 Task: Look for space in Três Coroas, Brazil from 9th June, 2023 to 17th June, 2023 for 2 adults in price range Rs.7000 to Rs.12000. Place can be private room with 1  bedroom having 2 beds and 1 bathroom. Property type can be flat. Amenities needed are: wifi, washing machine, . Booking option can be shelf check-in. Required host language is Spanish.
Action: Mouse moved to (390, 93)
Screenshot: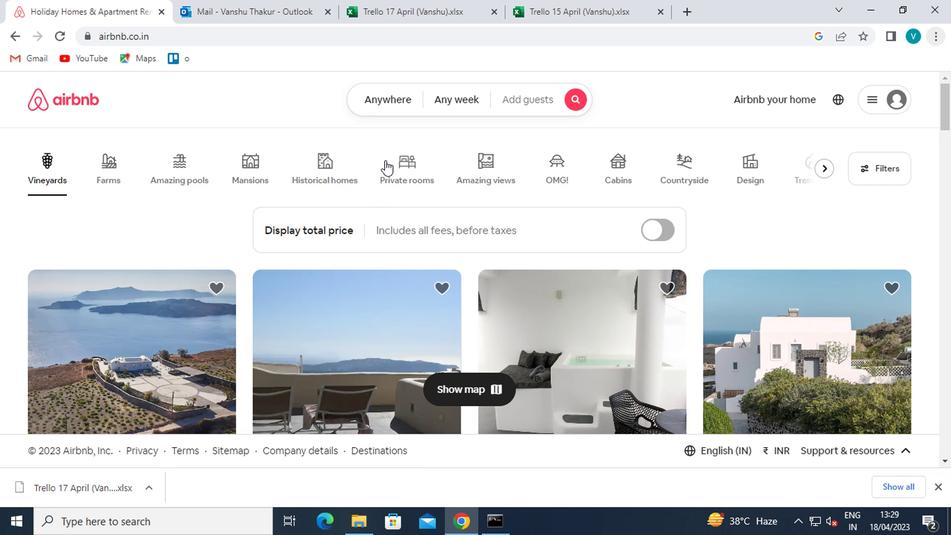 
Action: Mouse pressed left at (390, 93)
Screenshot: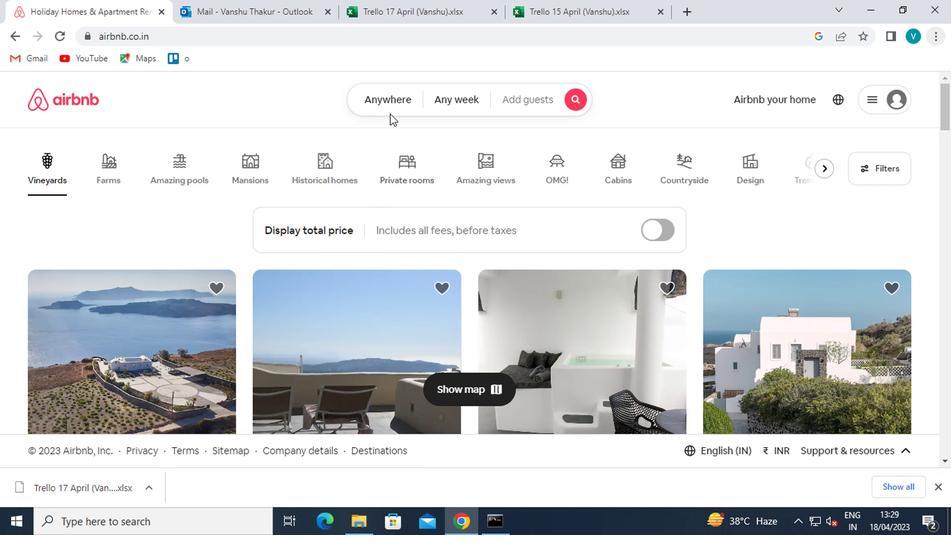 
Action: Mouse moved to (330, 165)
Screenshot: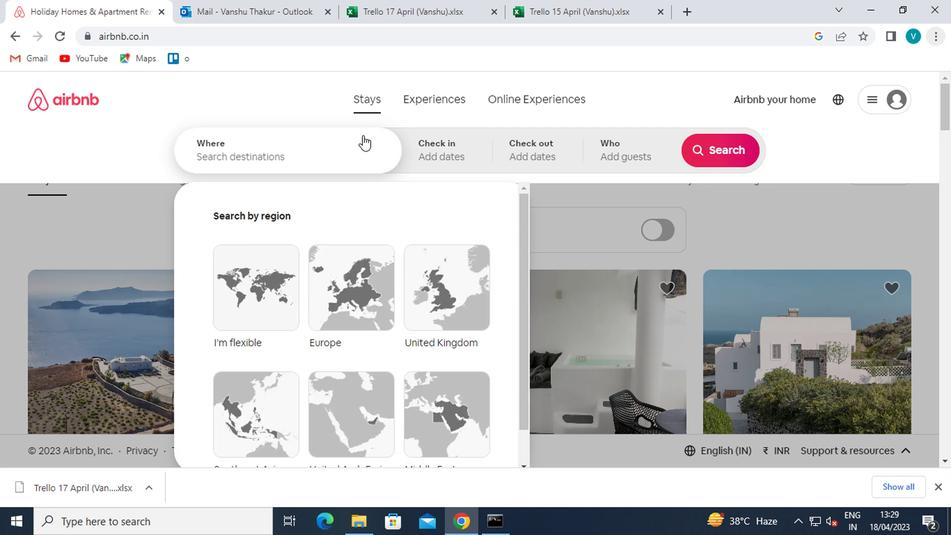 
Action: Mouse pressed left at (330, 165)
Screenshot: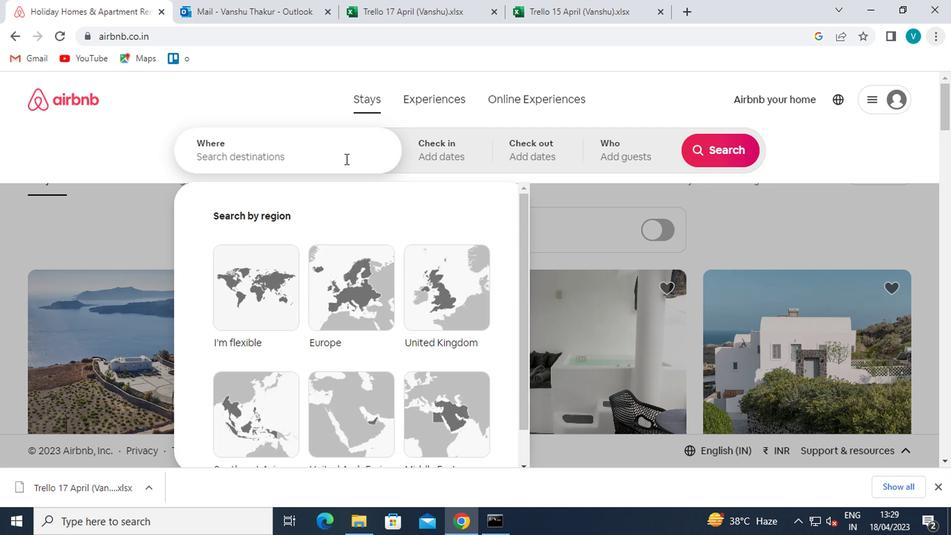 
Action: Mouse moved to (315, 152)
Screenshot: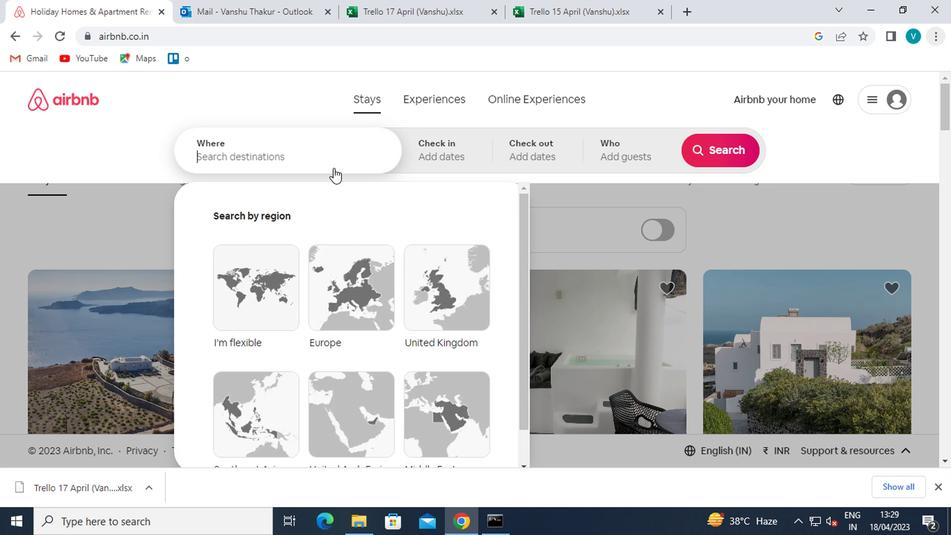 
Action: Mouse pressed left at (315, 152)
Screenshot: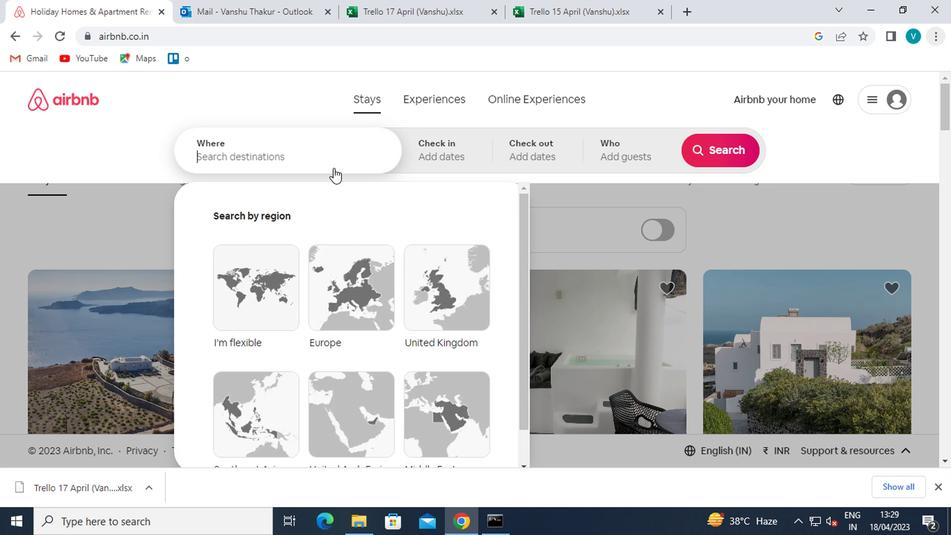 
Action: Key pressed <Key.shift>TRES<Key.space><Key.shift>COROAS
Screenshot: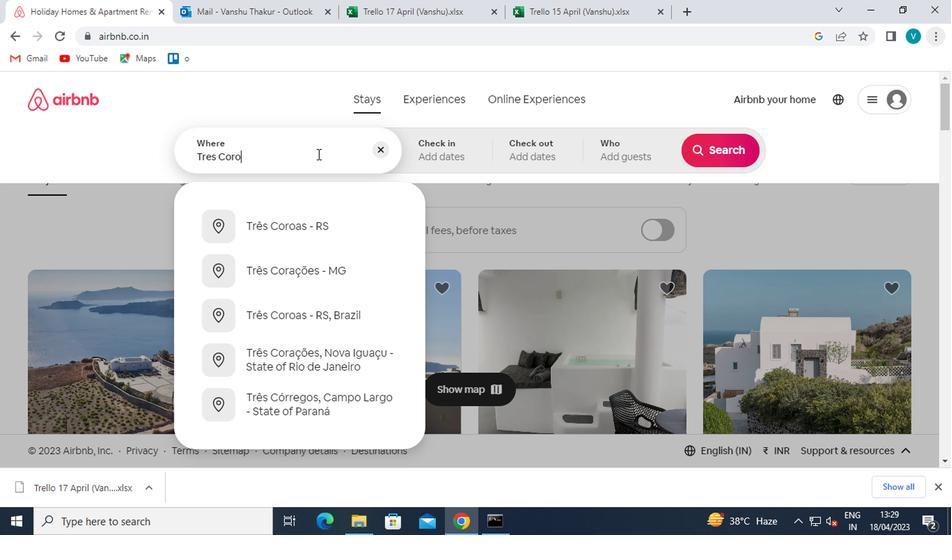 
Action: Mouse moved to (308, 263)
Screenshot: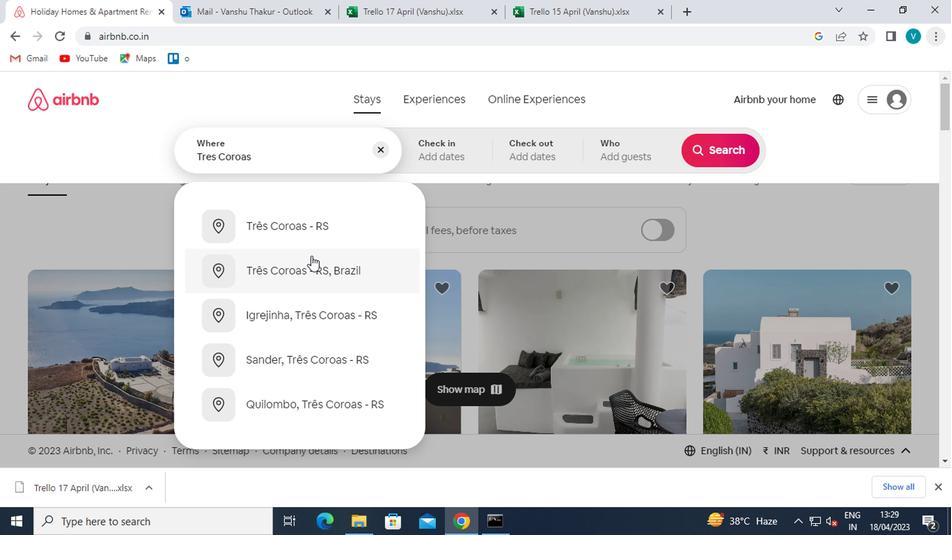 
Action: Mouse pressed left at (308, 263)
Screenshot: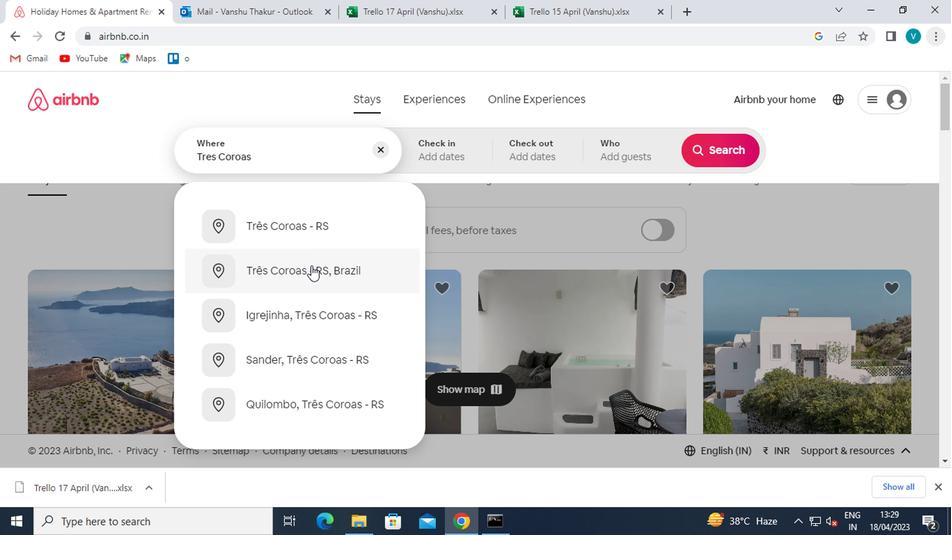
Action: Mouse moved to (711, 268)
Screenshot: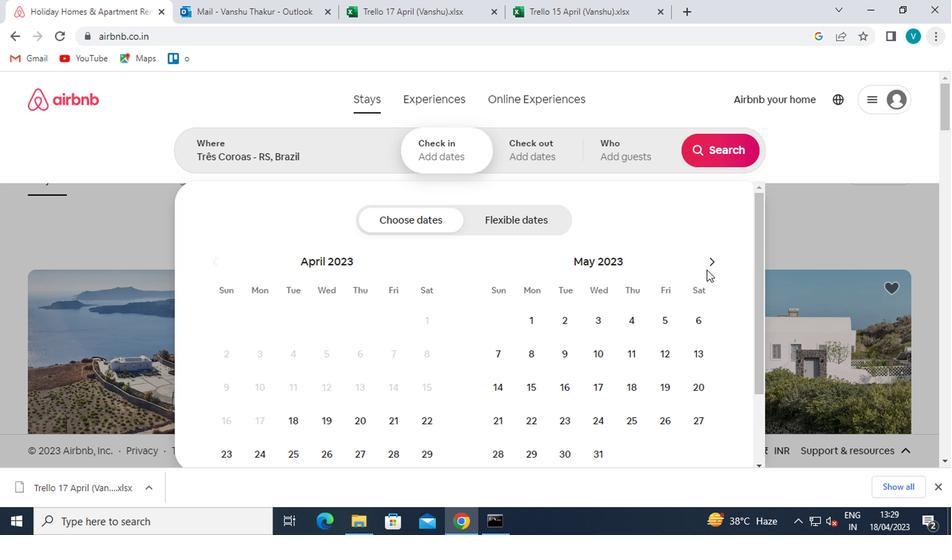 
Action: Mouse pressed left at (711, 268)
Screenshot: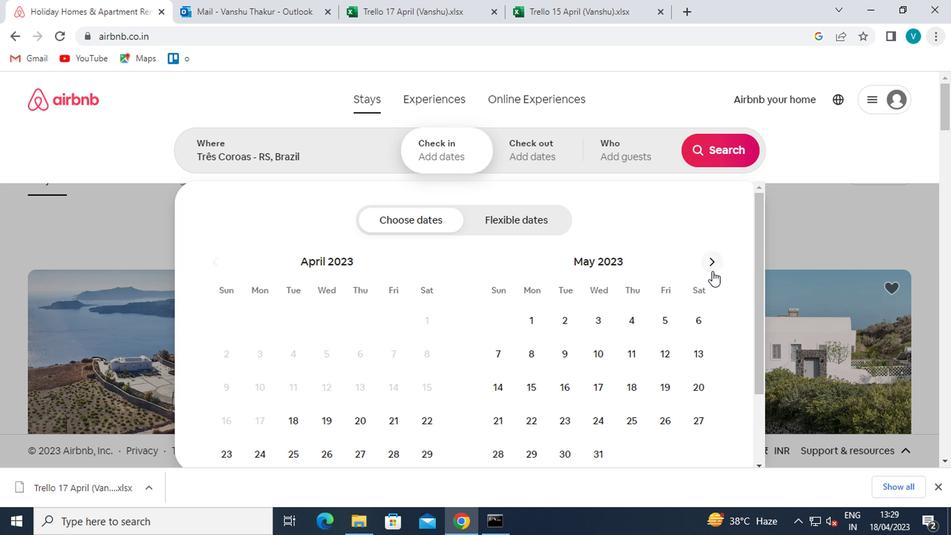 
Action: Mouse moved to (663, 348)
Screenshot: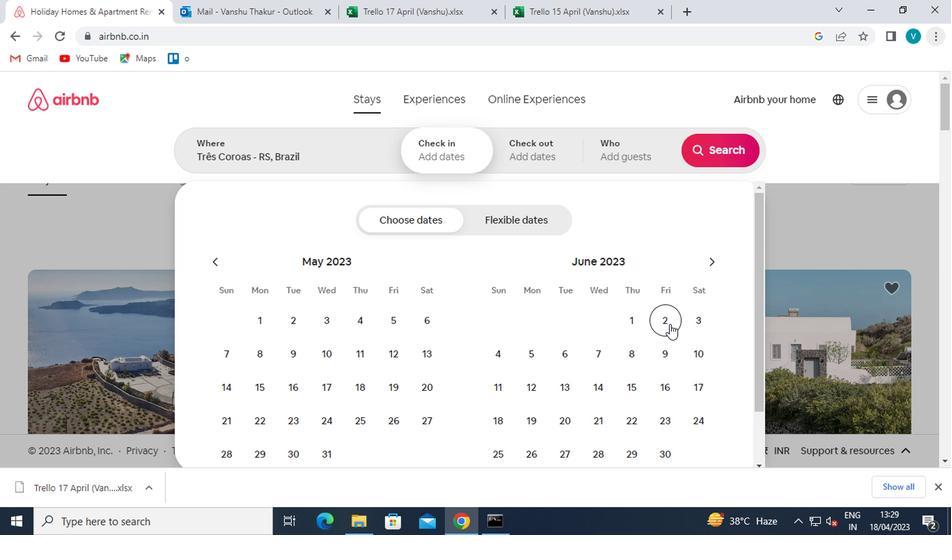 
Action: Mouse pressed left at (663, 348)
Screenshot: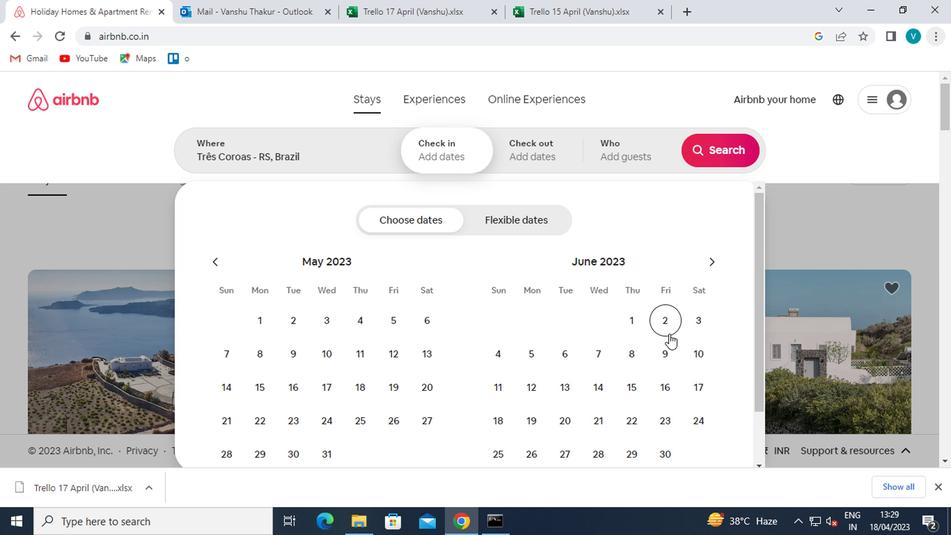 
Action: Mouse moved to (688, 384)
Screenshot: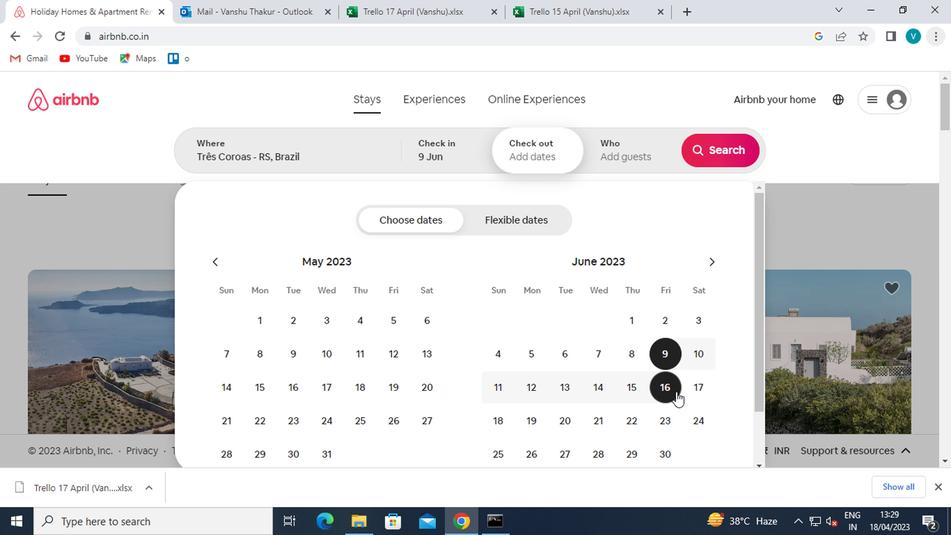 
Action: Mouse pressed left at (688, 384)
Screenshot: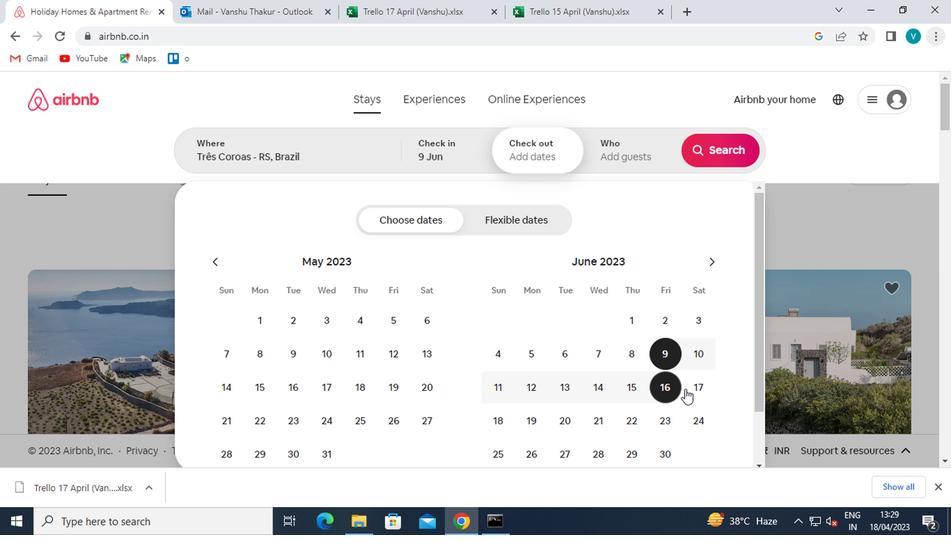 
Action: Mouse moved to (644, 150)
Screenshot: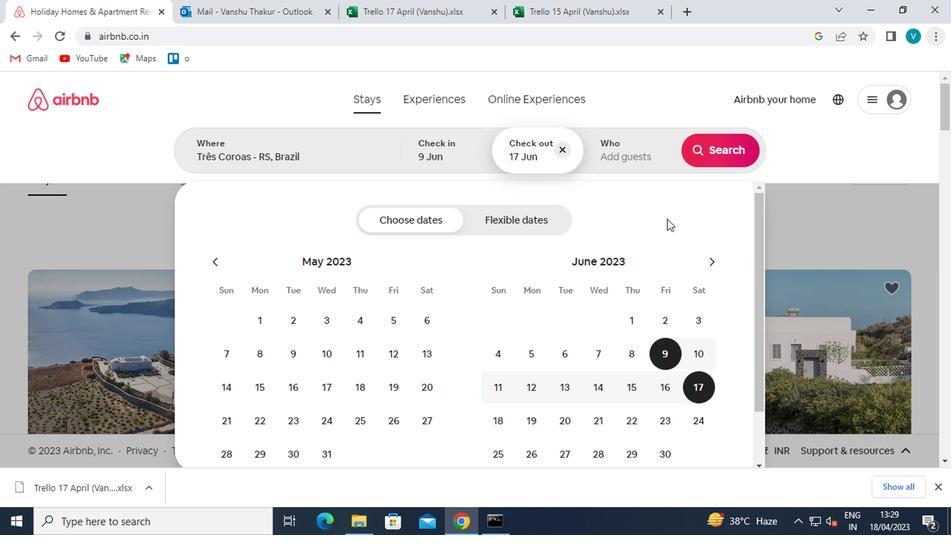 
Action: Mouse pressed left at (644, 150)
Screenshot: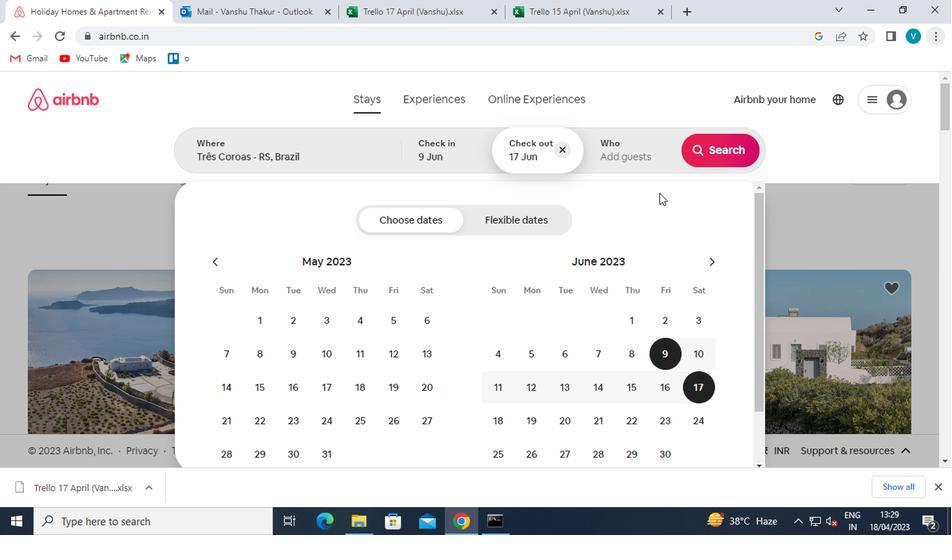
Action: Mouse moved to (721, 221)
Screenshot: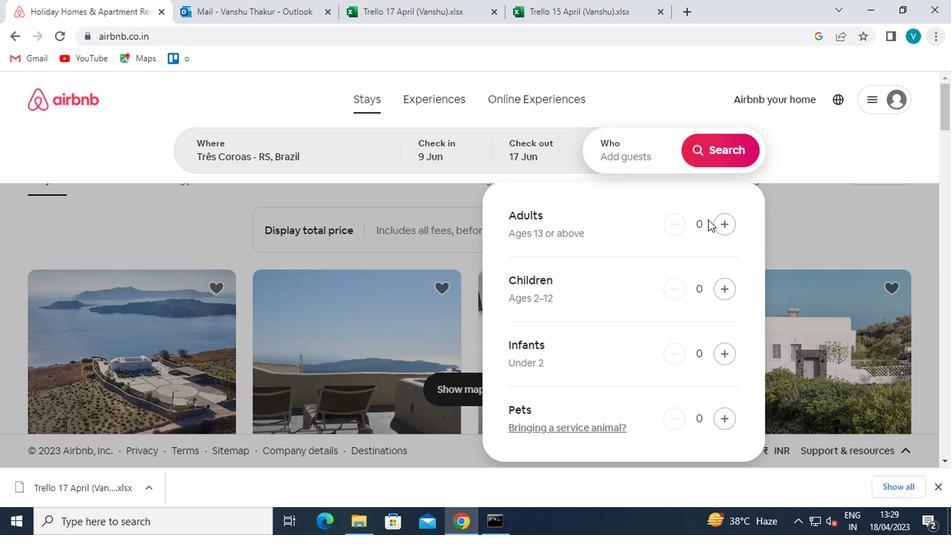
Action: Mouse pressed left at (721, 221)
Screenshot: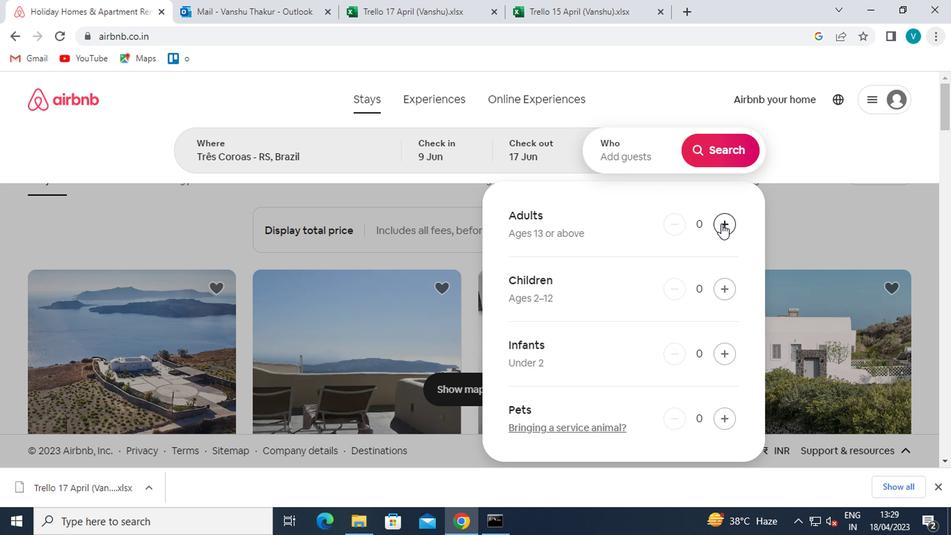 
Action: Mouse pressed left at (721, 221)
Screenshot: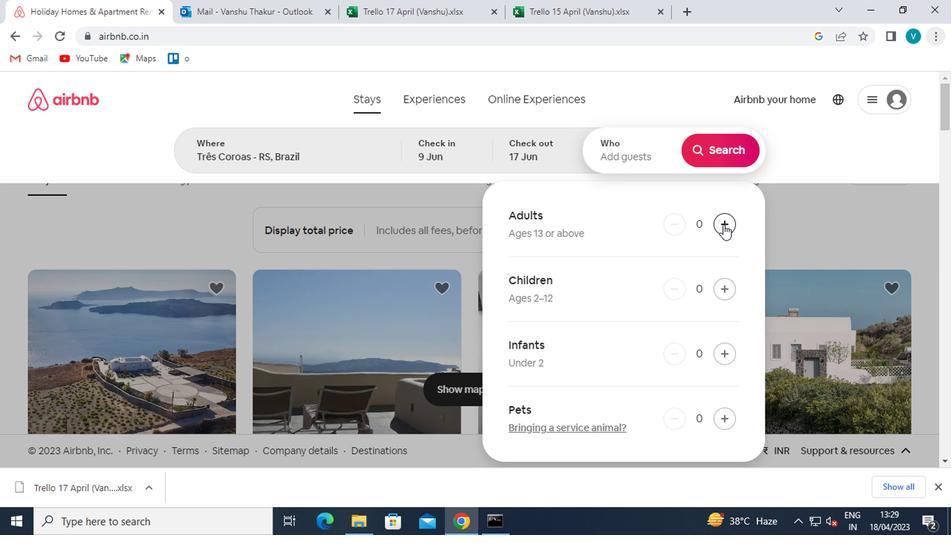 
Action: Mouse moved to (719, 164)
Screenshot: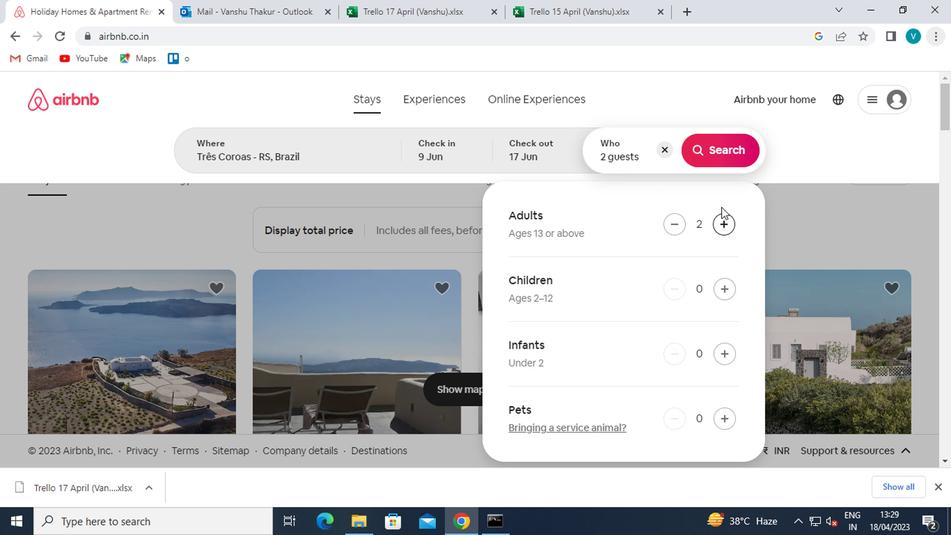 
Action: Mouse pressed left at (719, 164)
Screenshot: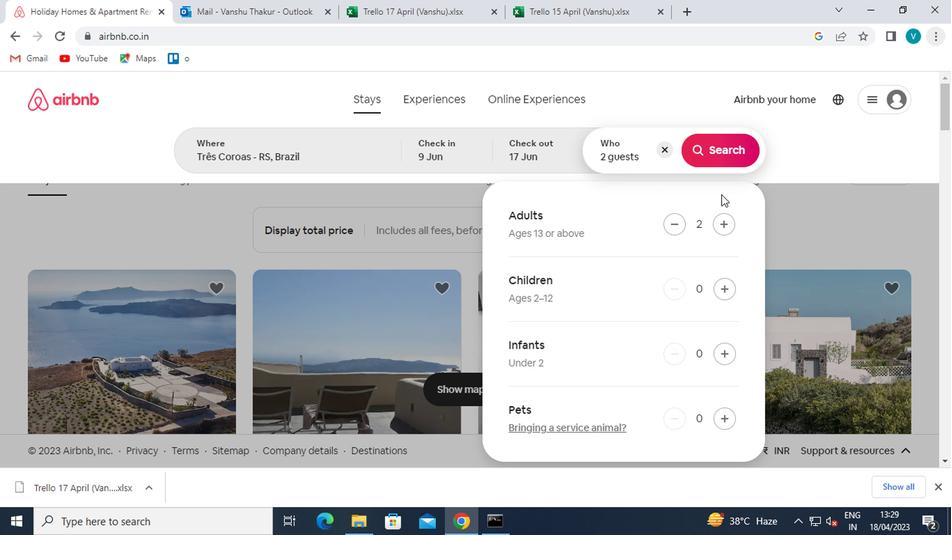 
Action: Mouse moved to (870, 147)
Screenshot: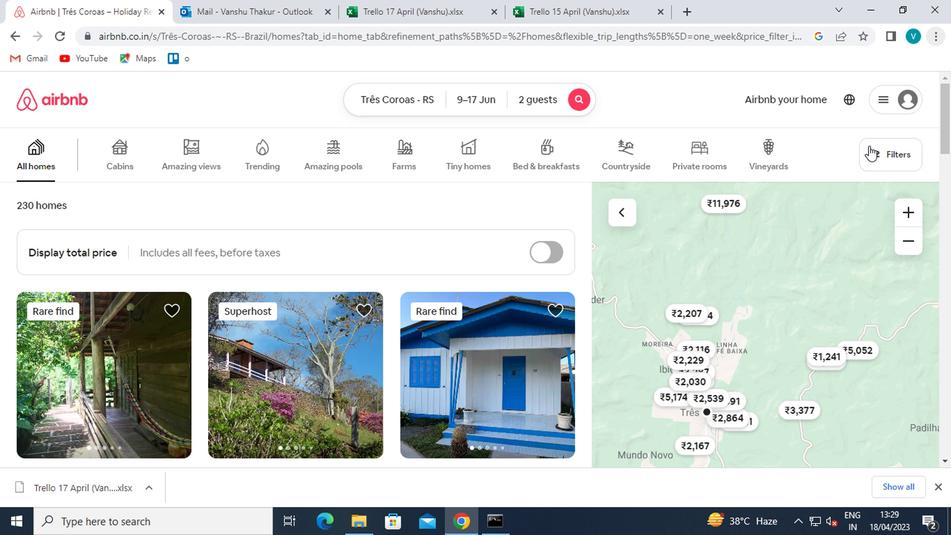 
Action: Mouse pressed left at (870, 147)
Screenshot: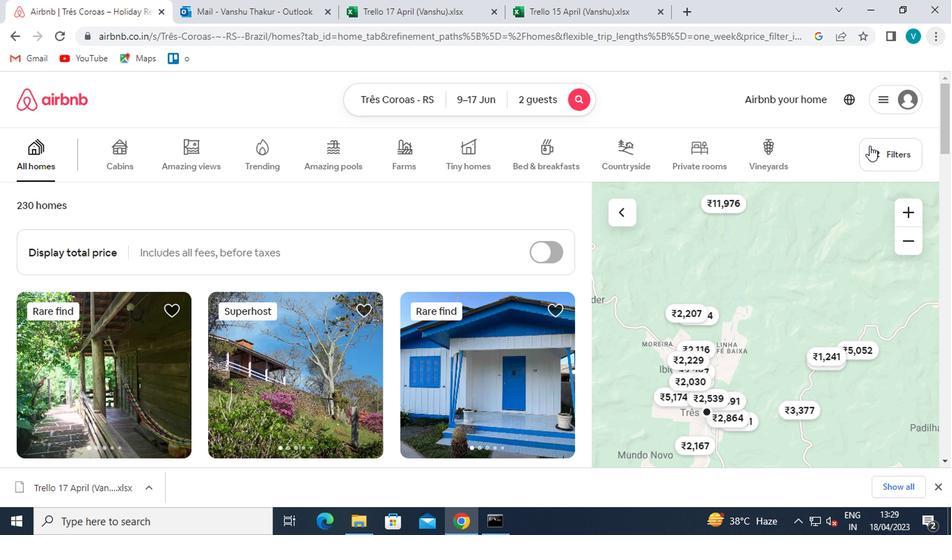 
Action: Mouse moved to (367, 323)
Screenshot: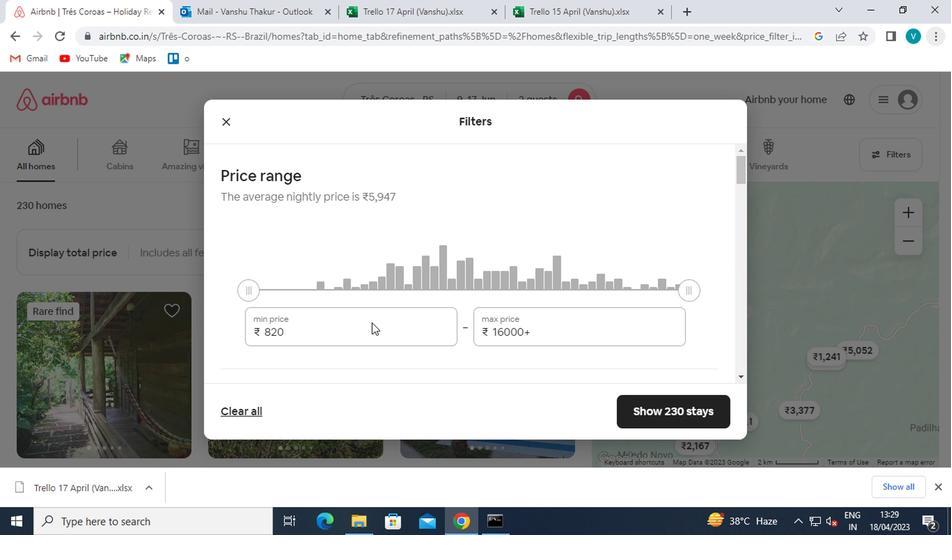 
Action: Mouse pressed left at (367, 323)
Screenshot: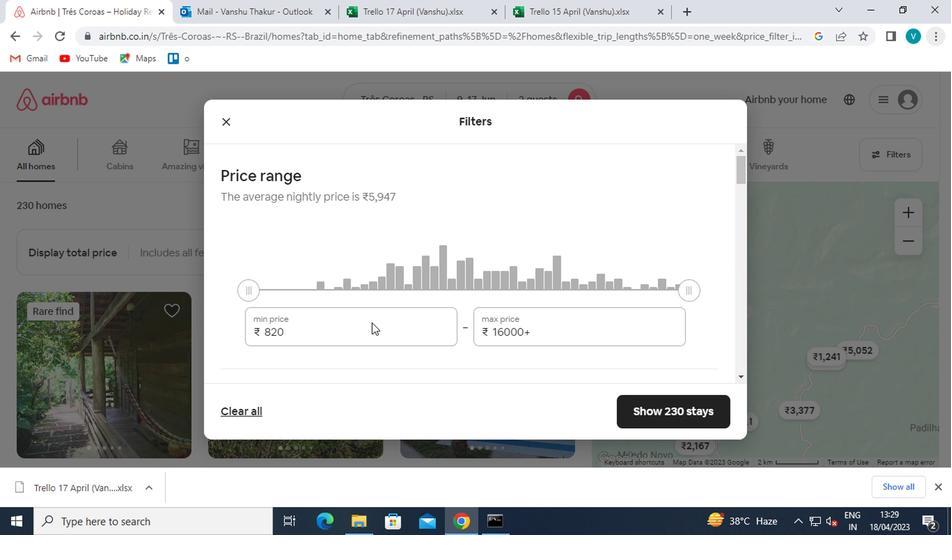 
Action: Key pressed <Key.backspace><Key.backspace><Key.backspace>7000
Screenshot: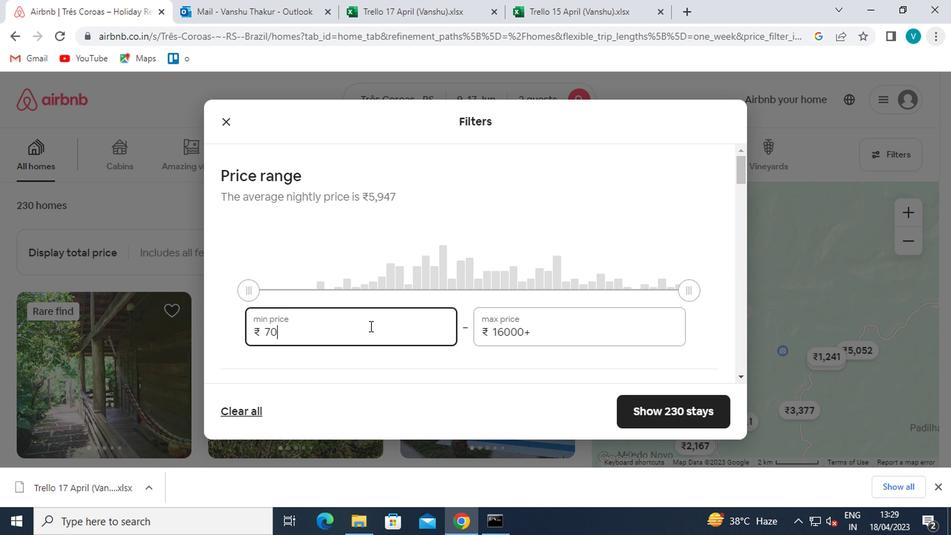 
Action: Mouse moved to (577, 334)
Screenshot: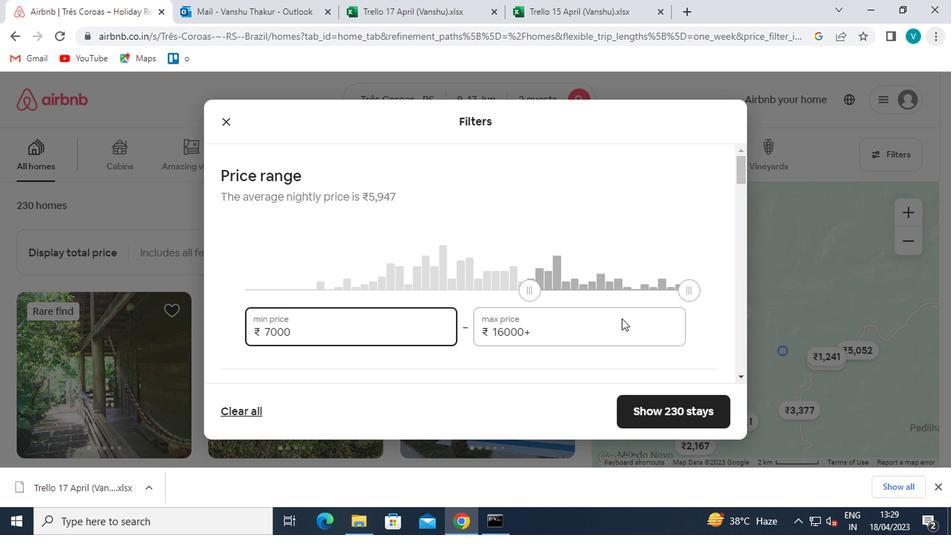 
Action: Mouse pressed left at (577, 334)
Screenshot: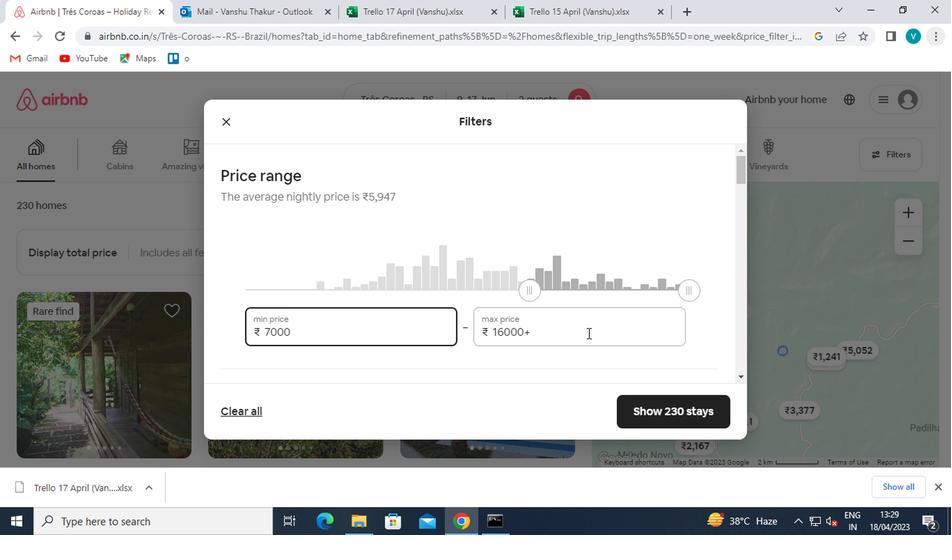
Action: Mouse moved to (577, 334)
Screenshot: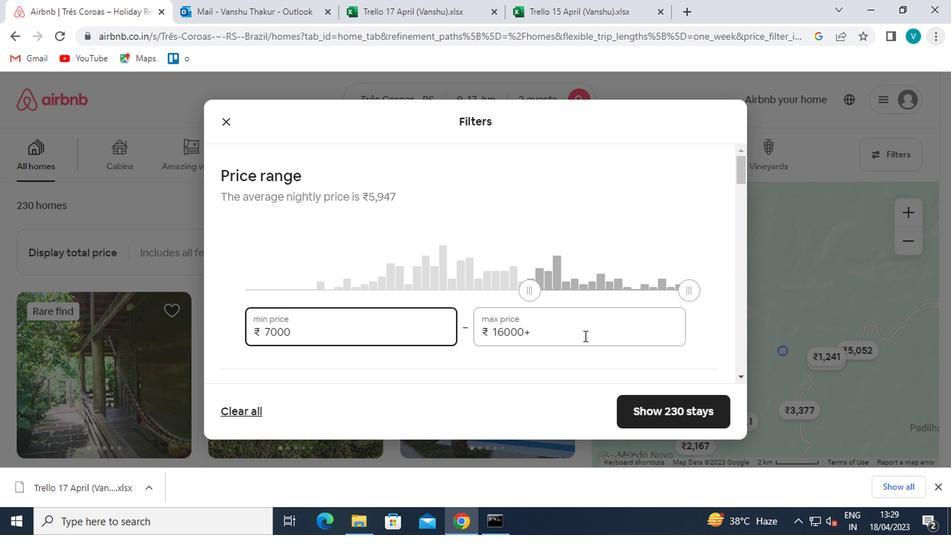 
Action: Key pressed <Key.backspace><Key.backspace><Key.backspace><Key.backspace><Key.backspace><Key.backspace>12000
Screenshot: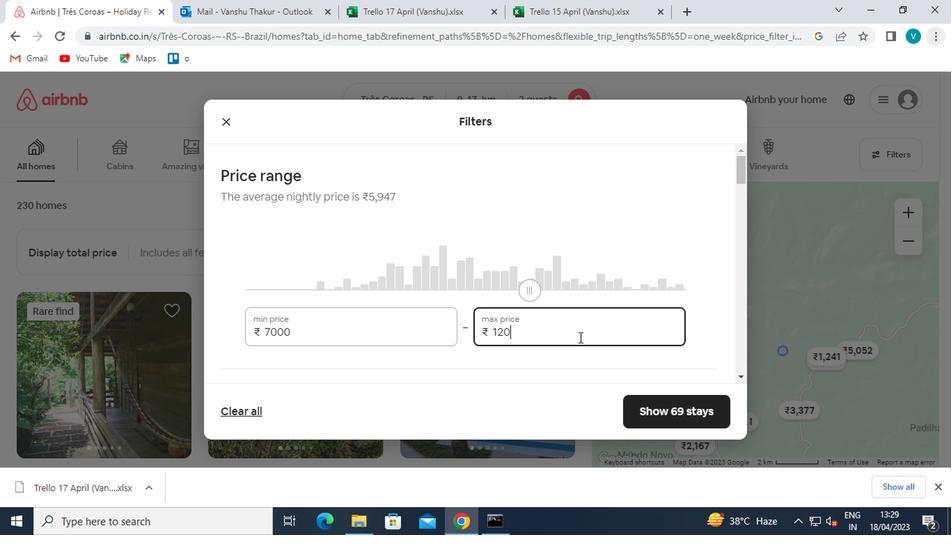 
Action: Mouse moved to (576, 334)
Screenshot: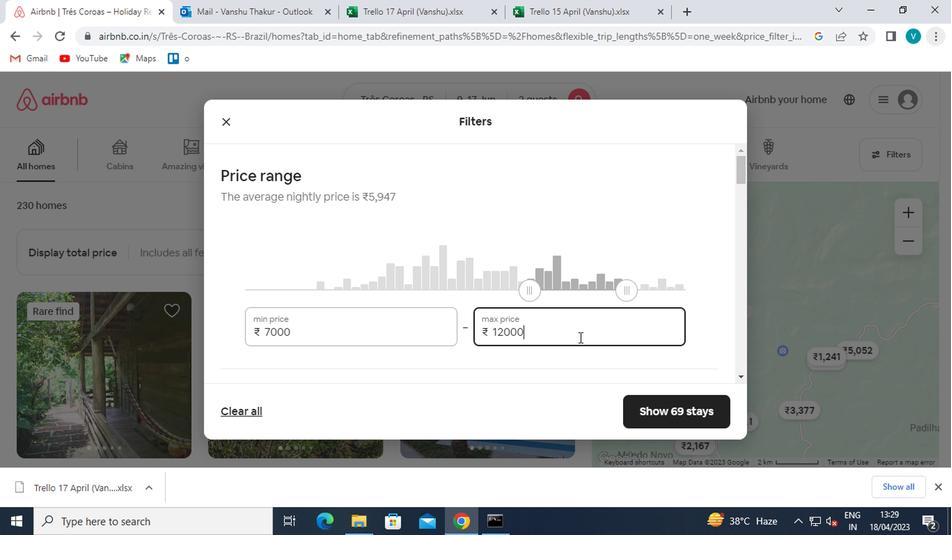 
Action: Mouse scrolled (576, 333) with delta (0, 0)
Screenshot: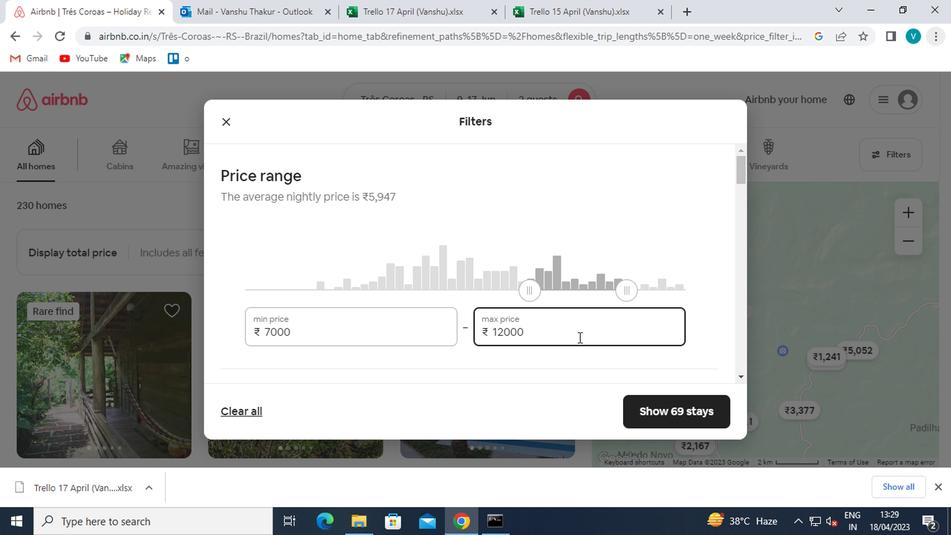 
Action: Mouse scrolled (576, 333) with delta (0, 0)
Screenshot: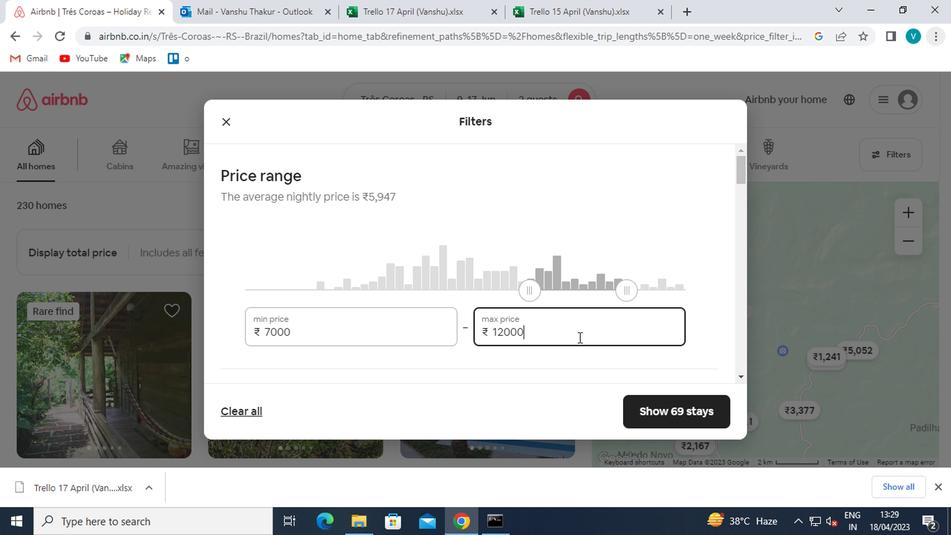 
Action: Mouse moved to (479, 296)
Screenshot: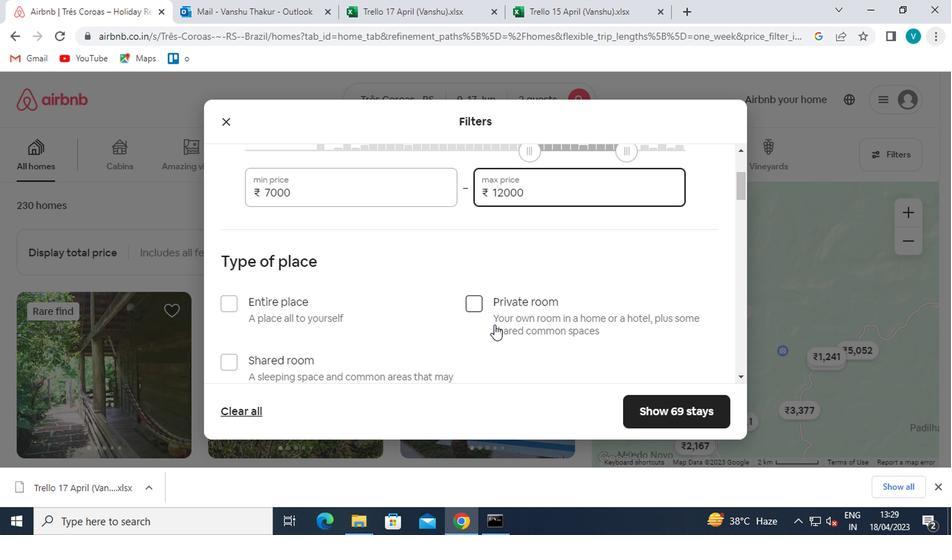 
Action: Mouse pressed left at (479, 296)
Screenshot: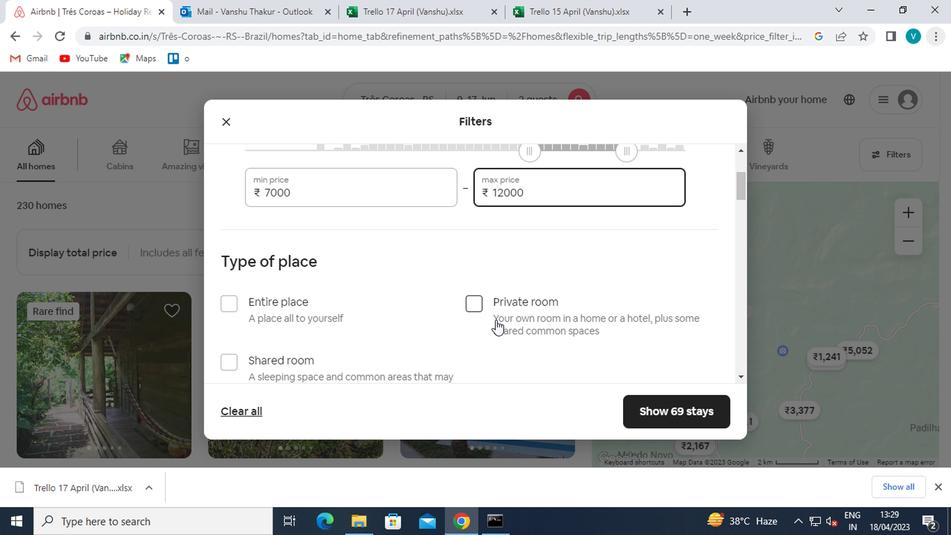 
Action: Mouse moved to (480, 296)
Screenshot: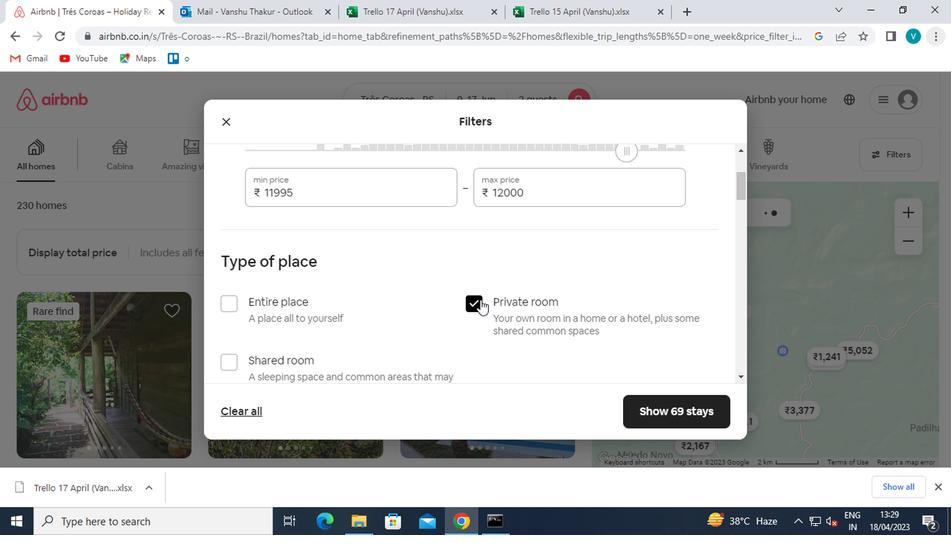 
Action: Mouse scrolled (480, 295) with delta (0, 0)
Screenshot: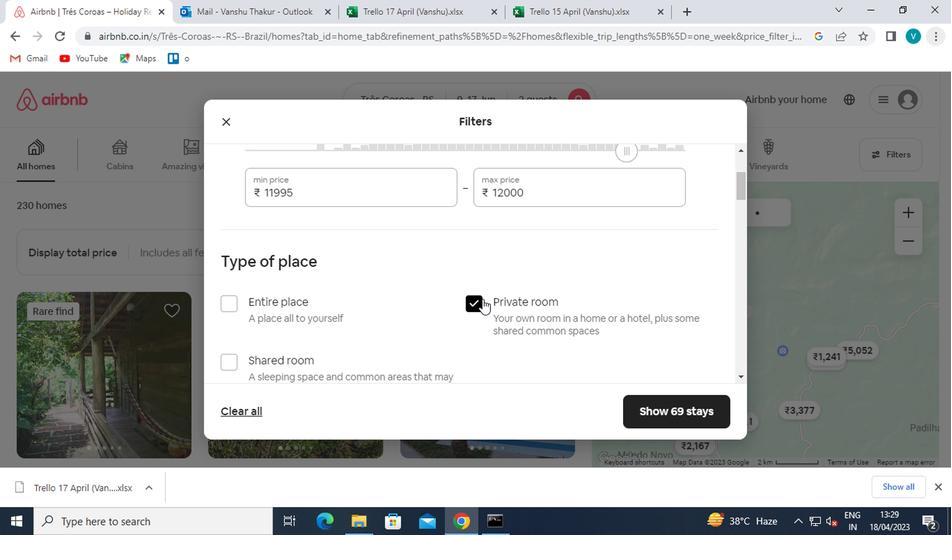 
Action: Mouse scrolled (480, 295) with delta (0, 0)
Screenshot: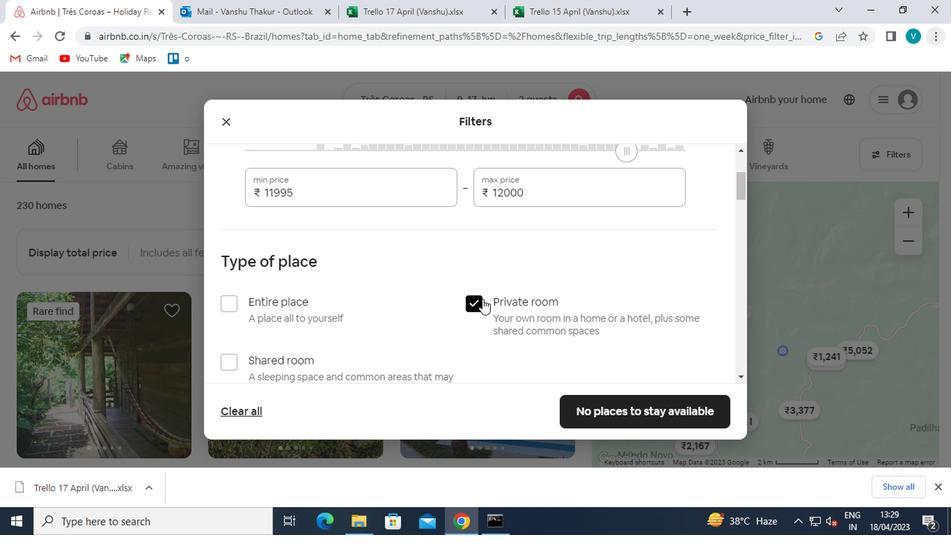 
Action: Mouse moved to (484, 299)
Screenshot: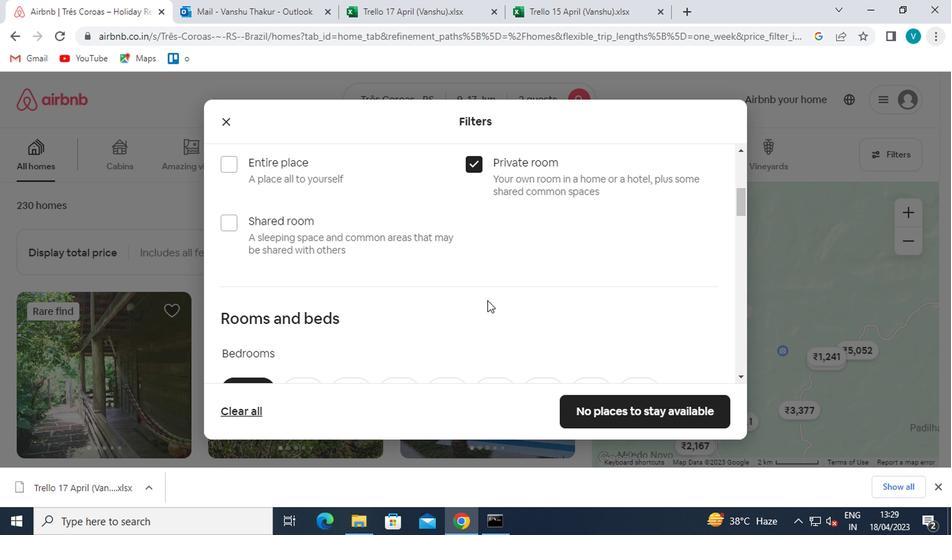 
Action: Mouse scrolled (484, 299) with delta (0, 0)
Screenshot: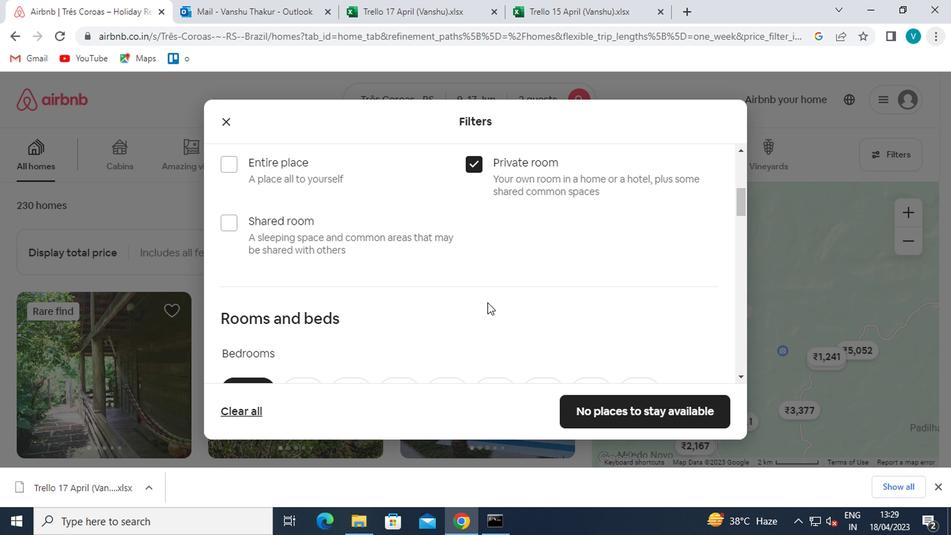 
Action: Mouse scrolled (484, 299) with delta (0, 0)
Screenshot: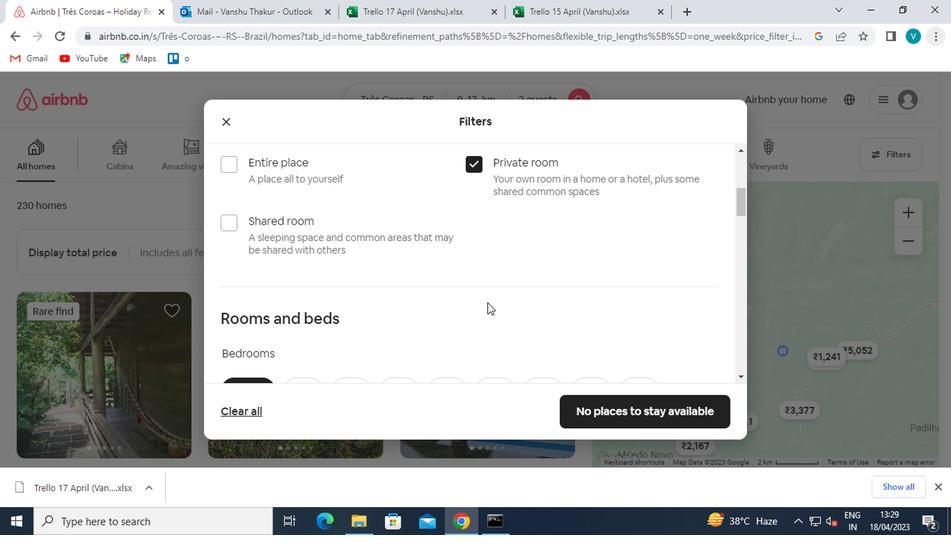 
Action: Mouse scrolled (484, 299) with delta (0, 0)
Screenshot: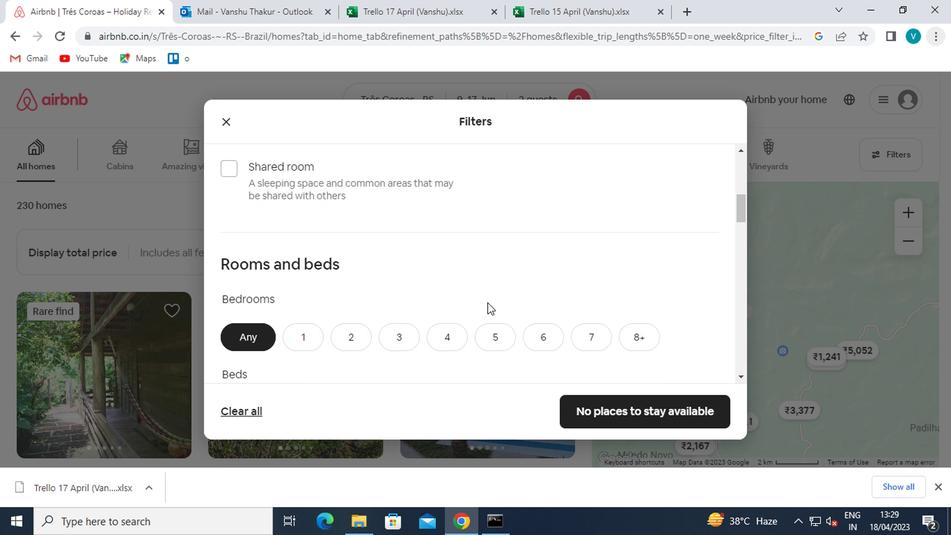 
Action: Mouse scrolled (484, 299) with delta (0, 0)
Screenshot: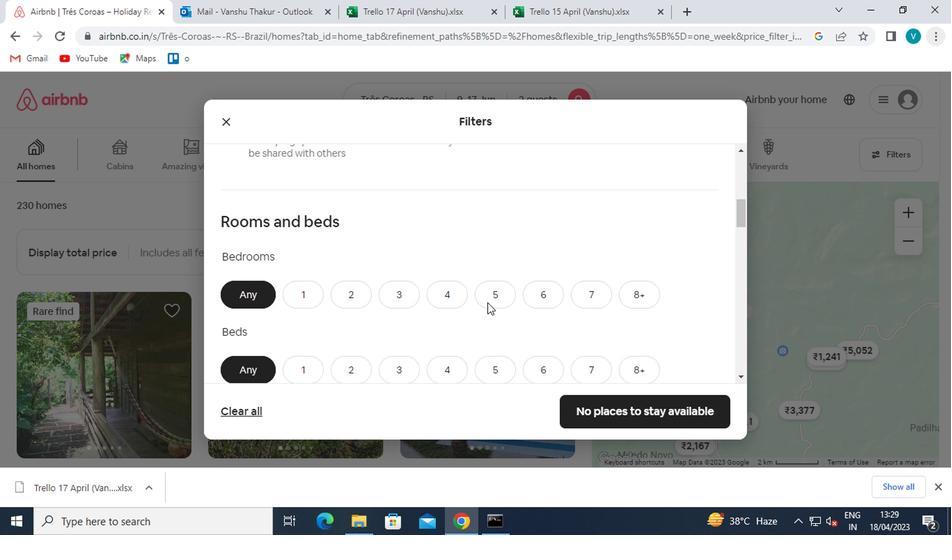 
Action: Mouse scrolled (484, 300) with delta (0, 0)
Screenshot: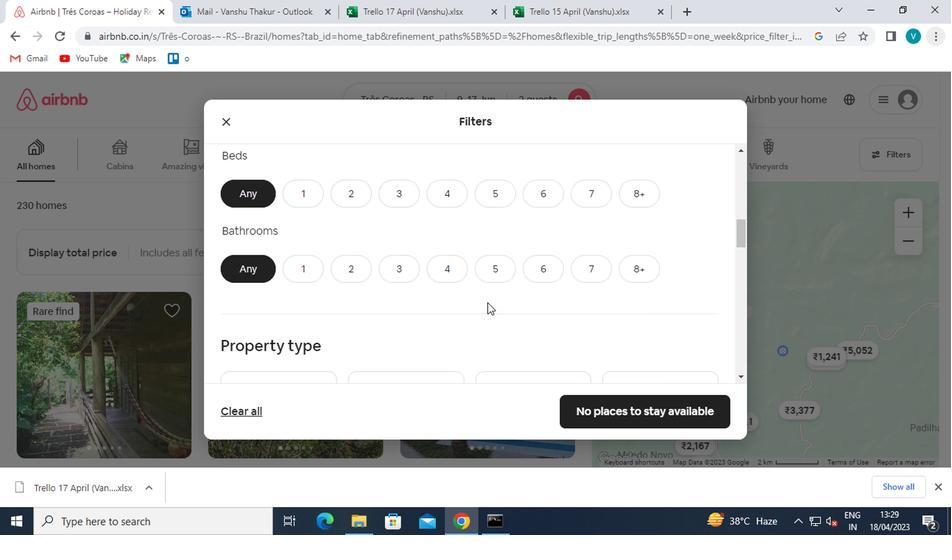 
Action: Mouse scrolled (484, 300) with delta (0, 0)
Screenshot: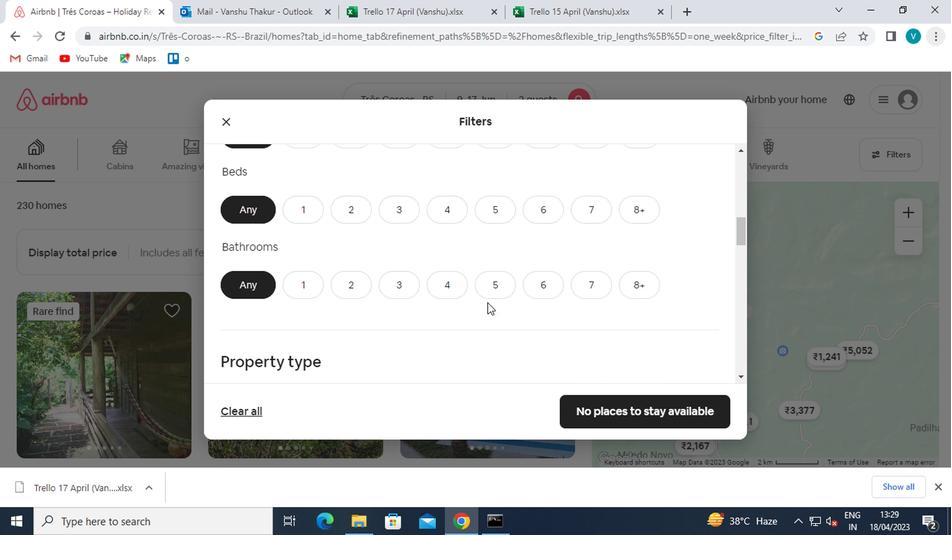 
Action: Mouse moved to (304, 251)
Screenshot: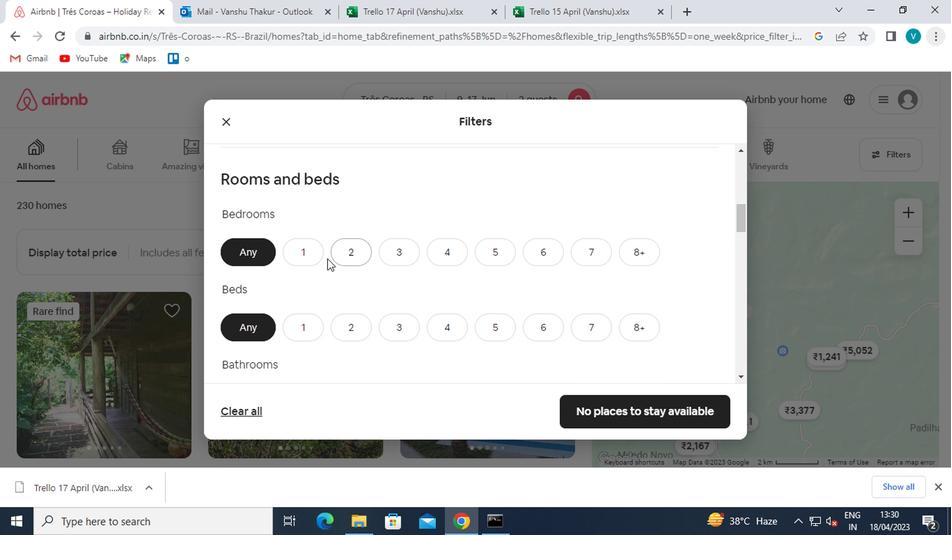 
Action: Mouse pressed left at (304, 251)
Screenshot: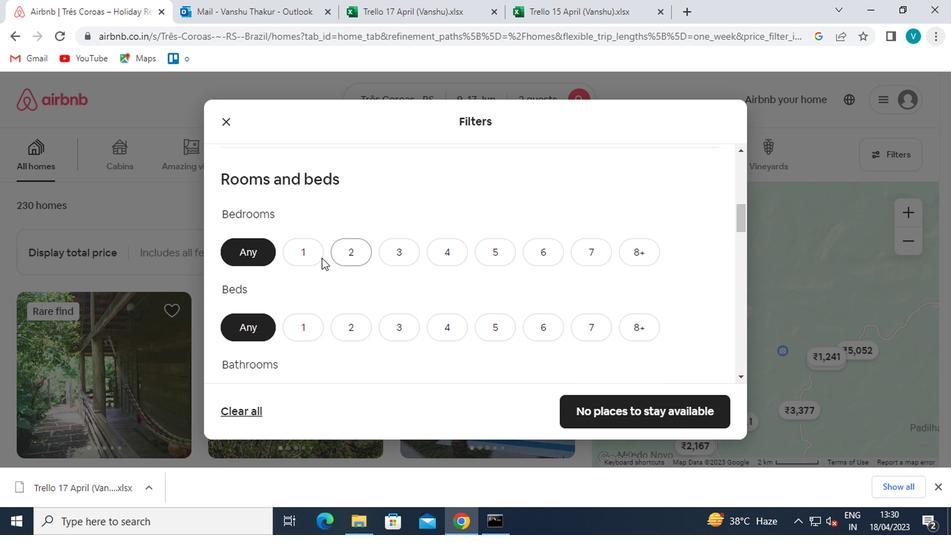 
Action: Mouse moved to (349, 332)
Screenshot: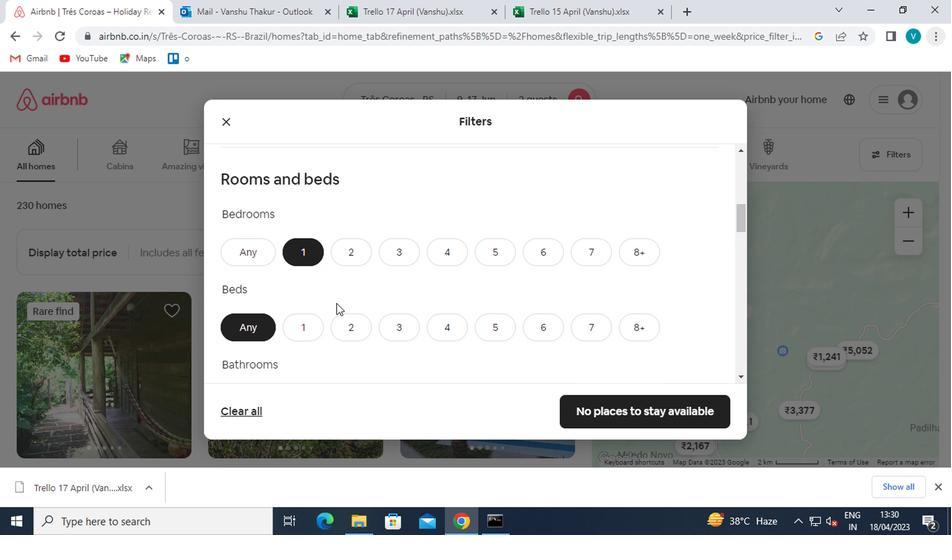 
Action: Mouse pressed left at (349, 332)
Screenshot: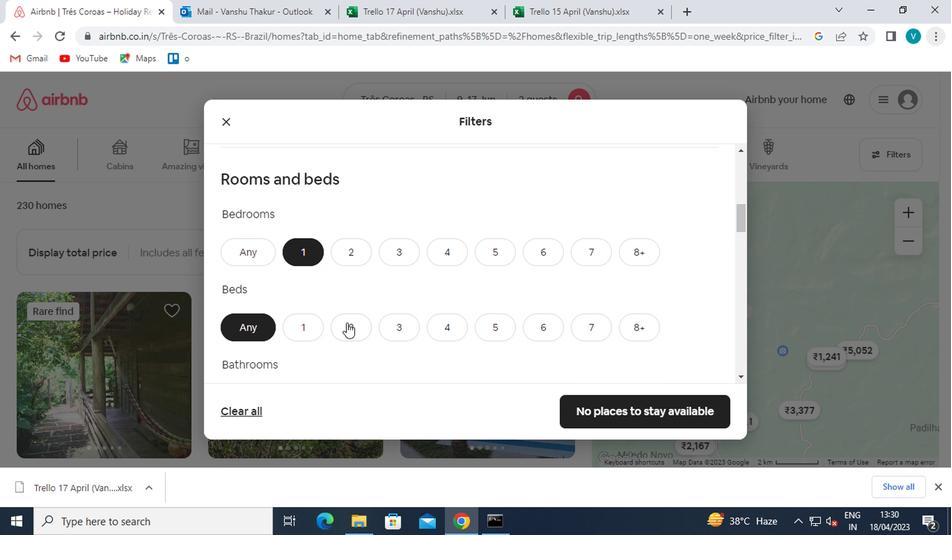 
Action: Mouse scrolled (349, 332) with delta (0, 0)
Screenshot: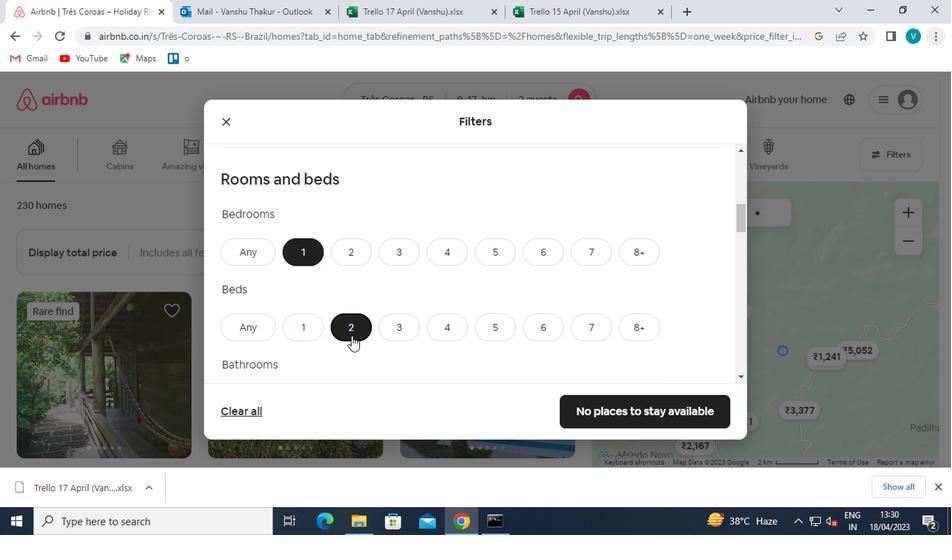 
Action: Mouse scrolled (349, 332) with delta (0, 0)
Screenshot: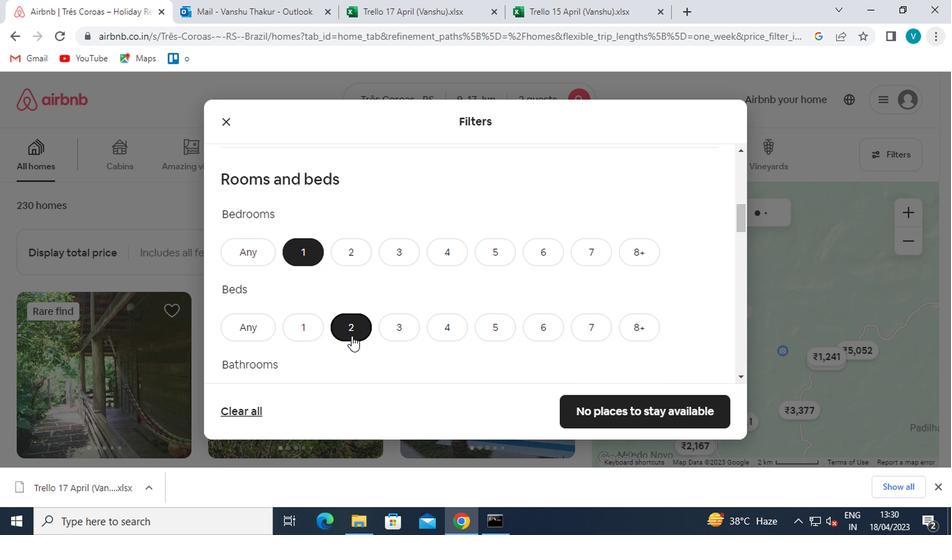 
Action: Mouse moved to (296, 252)
Screenshot: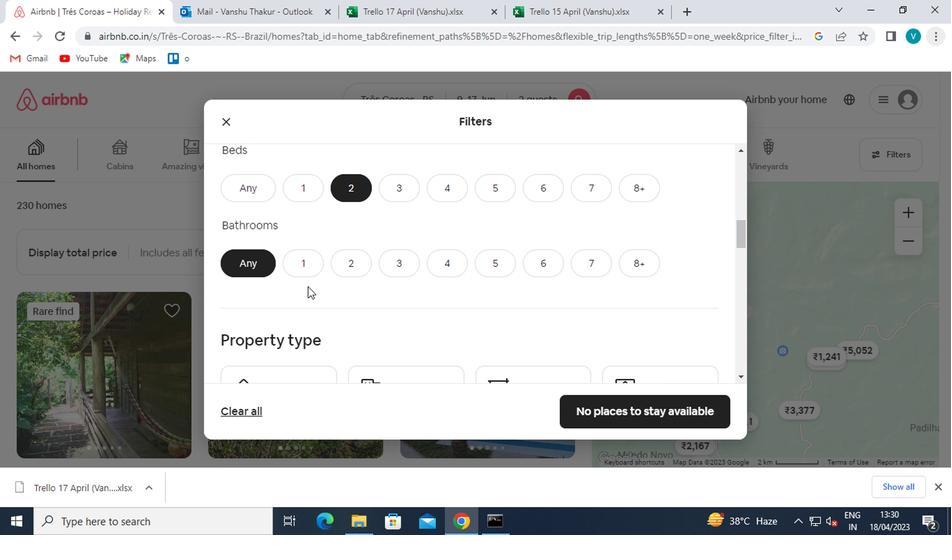 
Action: Mouse pressed left at (296, 252)
Screenshot: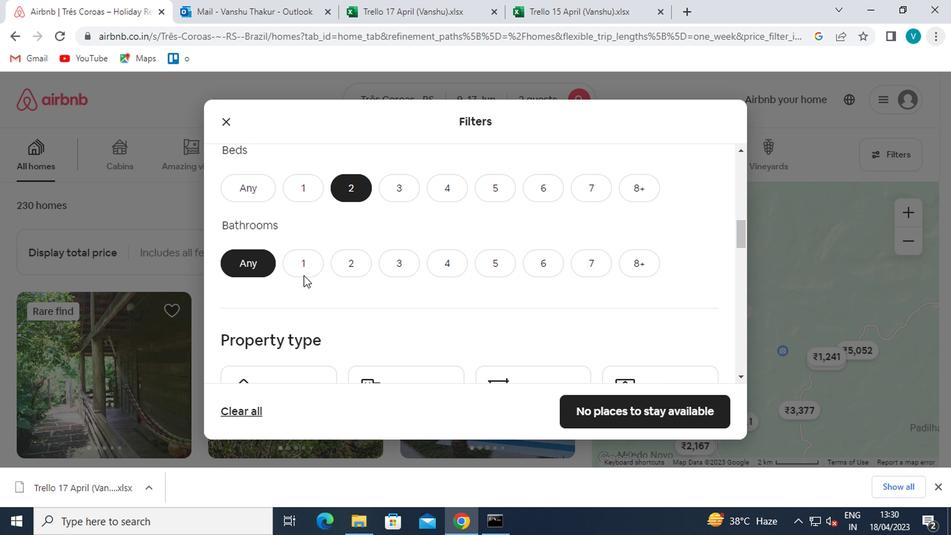 
Action: Mouse moved to (296, 251)
Screenshot: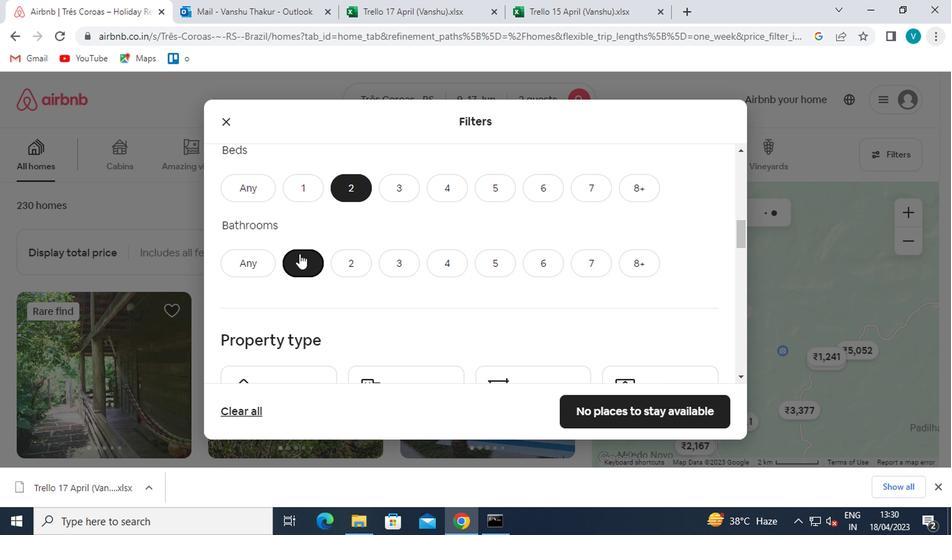 
Action: Mouse scrolled (296, 250) with delta (0, 0)
Screenshot: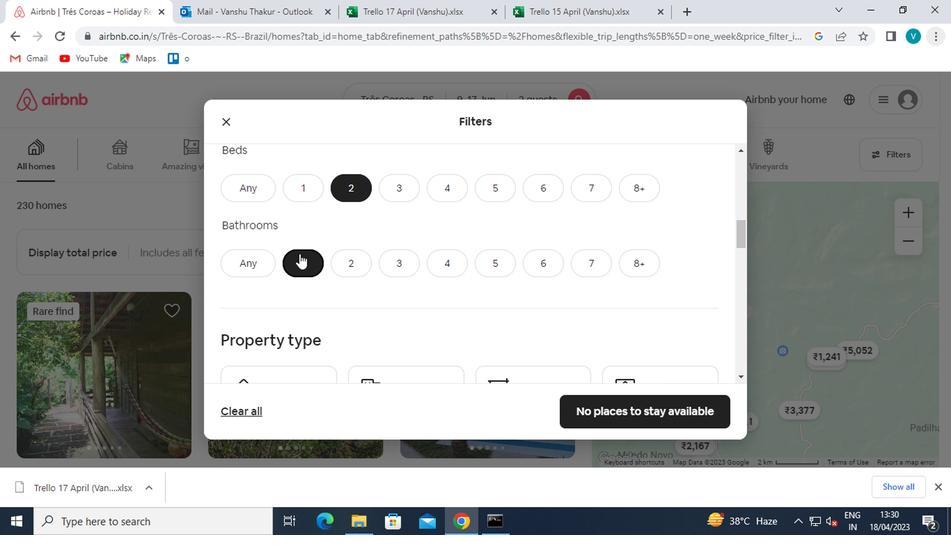 
Action: Mouse scrolled (296, 250) with delta (0, 0)
Screenshot: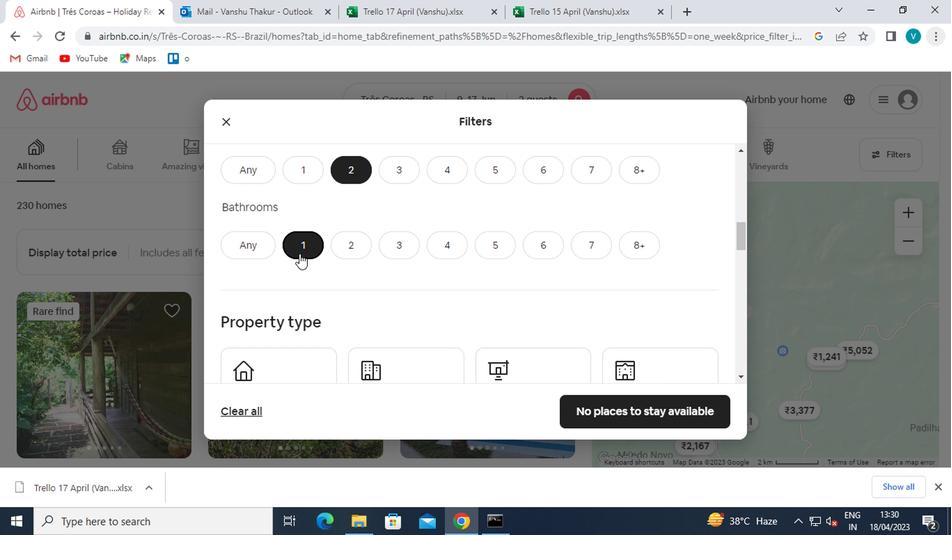 
Action: Mouse moved to (409, 250)
Screenshot: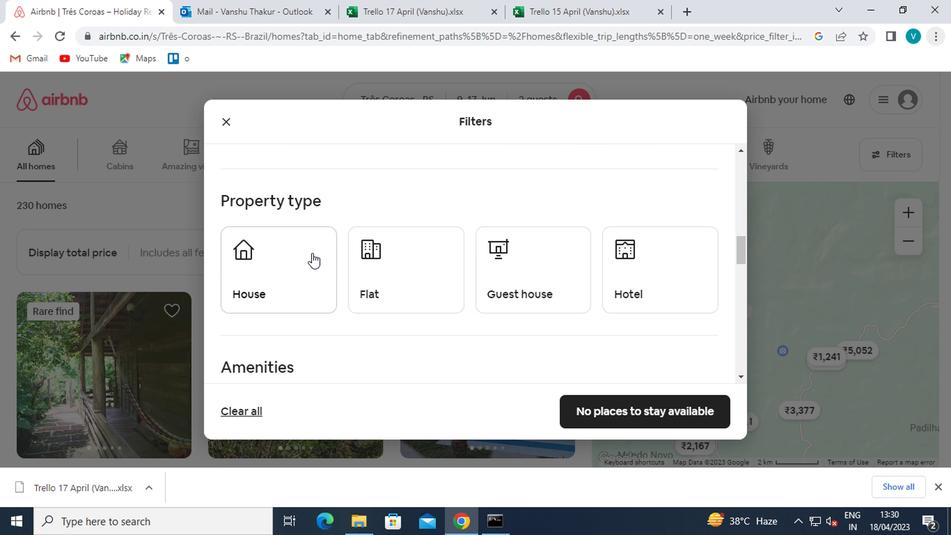 
Action: Mouse pressed left at (409, 250)
Screenshot: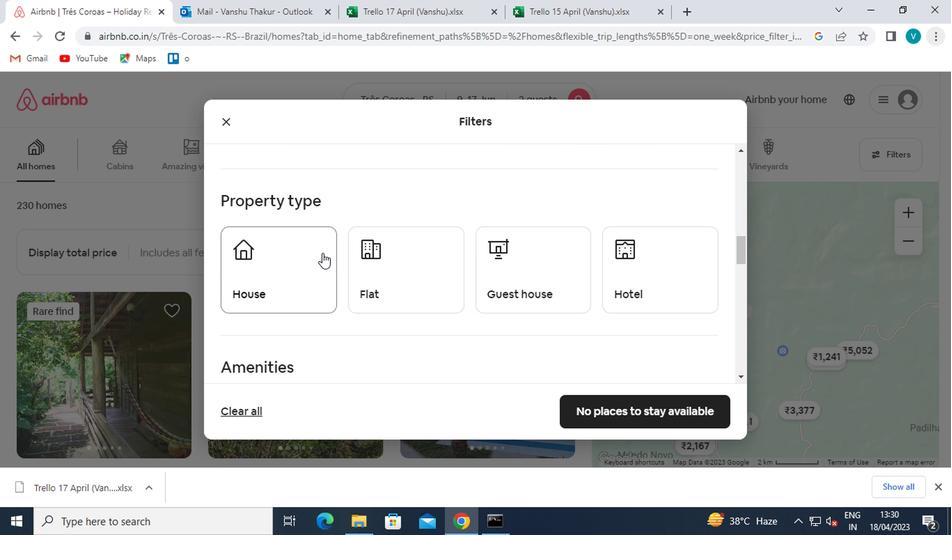 
Action: Mouse scrolled (409, 249) with delta (0, 0)
Screenshot: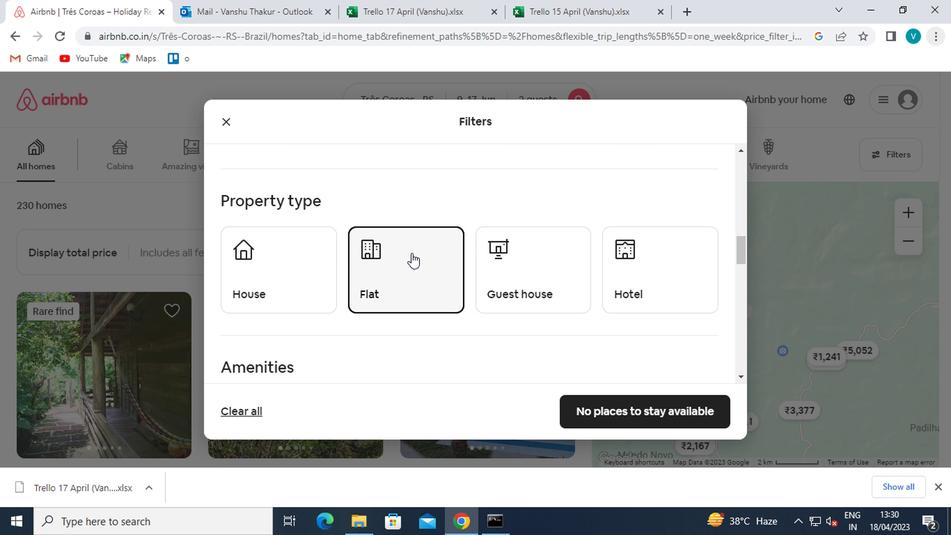 
Action: Mouse scrolled (409, 249) with delta (0, 0)
Screenshot: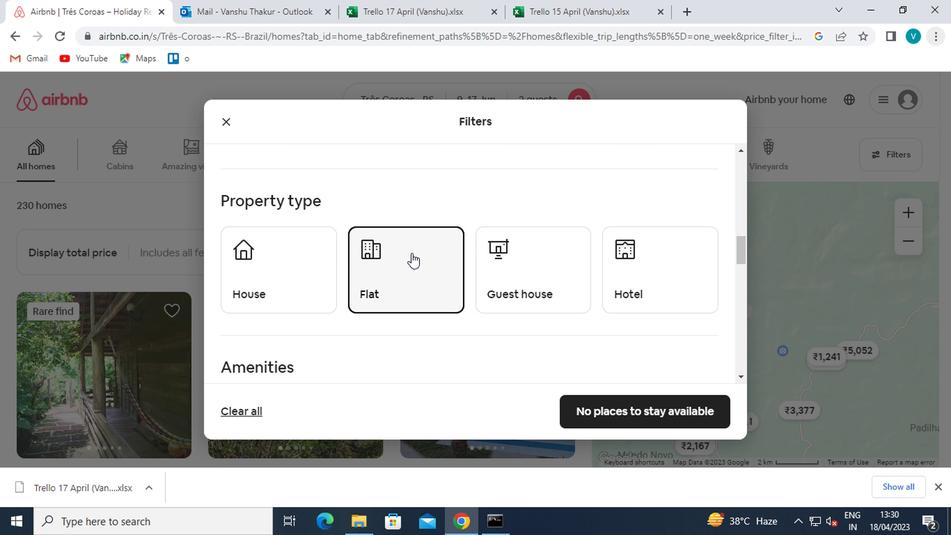 
Action: Mouse scrolled (409, 249) with delta (0, 0)
Screenshot: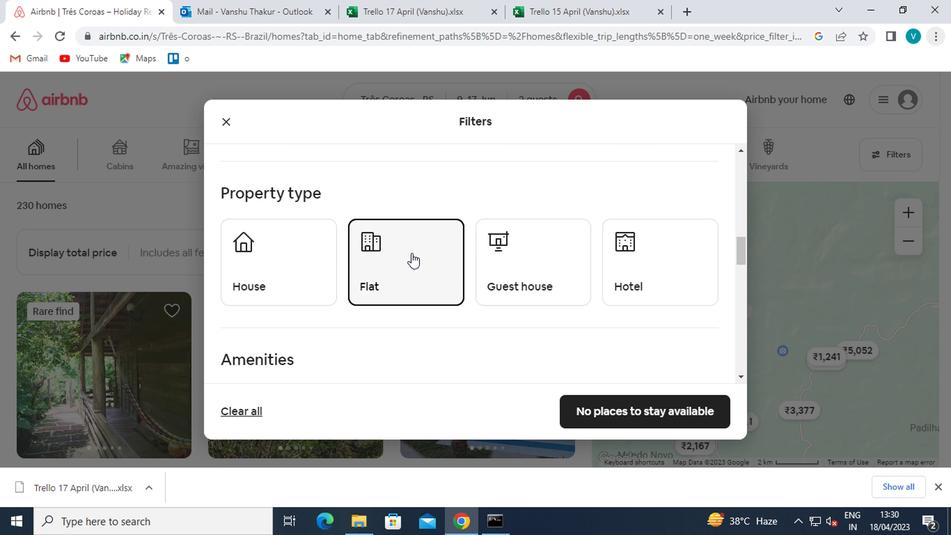 
Action: Mouse moved to (238, 266)
Screenshot: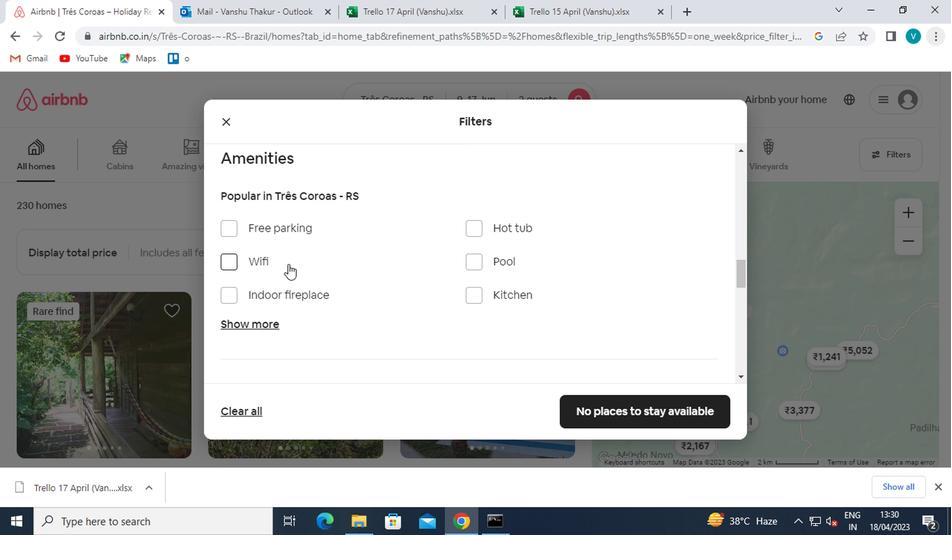 
Action: Mouse pressed left at (238, 266)
Screenshot: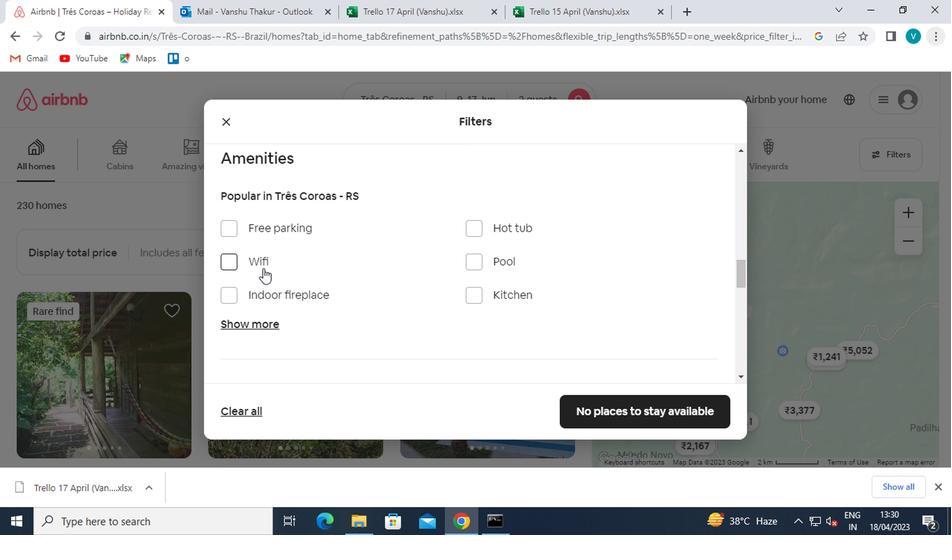 
Action: Mouse moved to (257, 322)
Screenshot: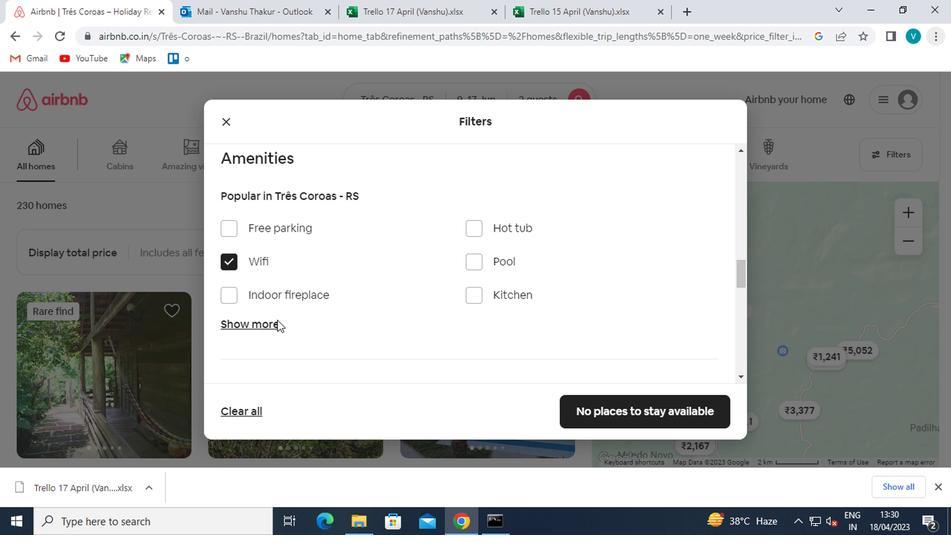 
Action: Mouse pressed left at (257, 322)
Screenshot: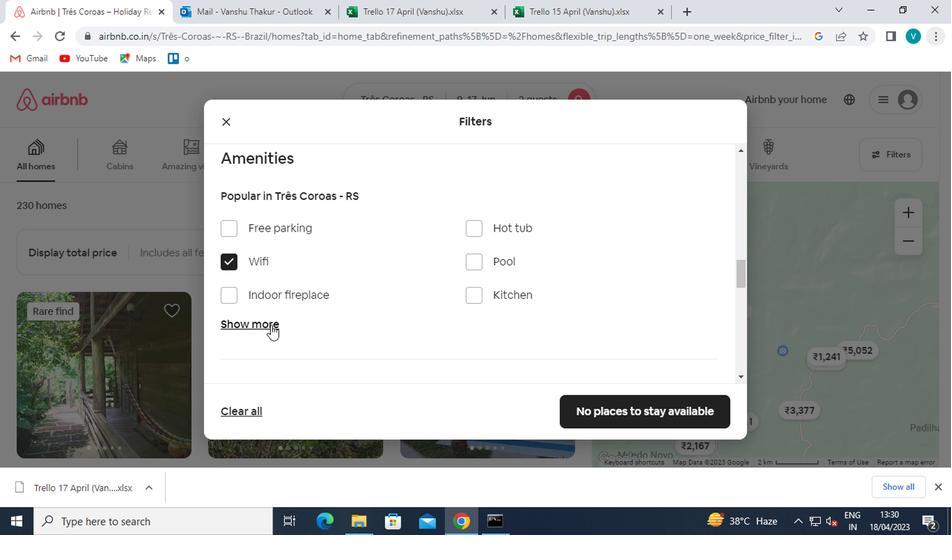 
Action: Mouse moved to (257, 321)
Screenshot: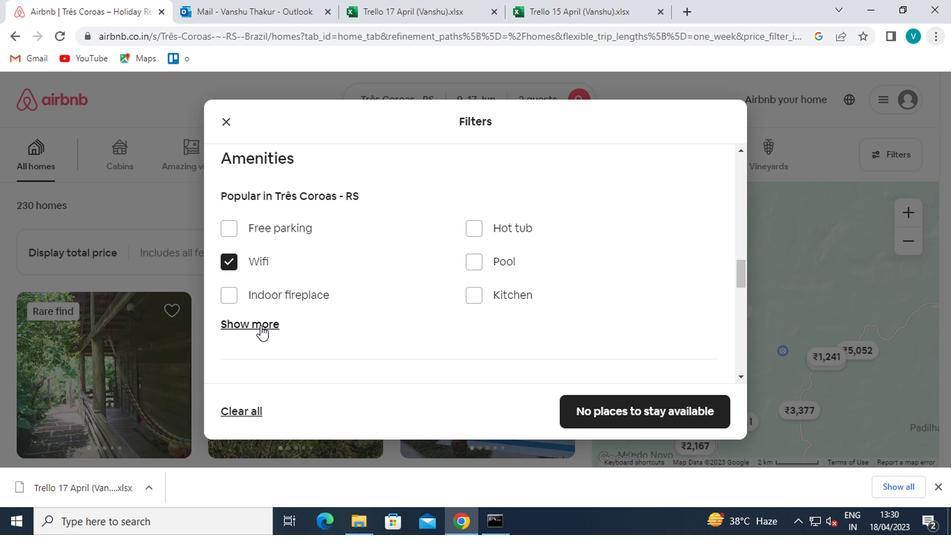 
Action: Mouse scrolled (257, 321) with delta (0, 0)
Screenshot: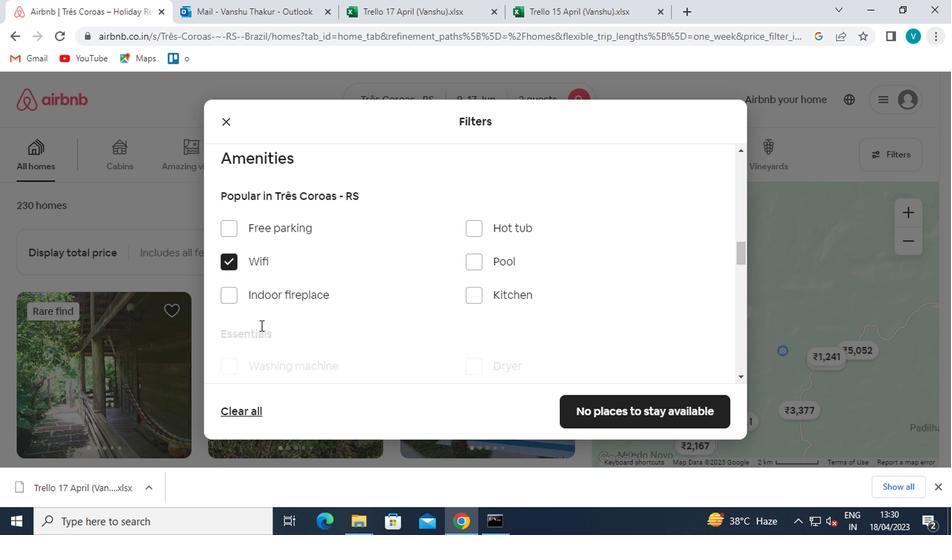 
Action: Mouse scrolled (257, 321) with delta (0, 0)
Screenshot: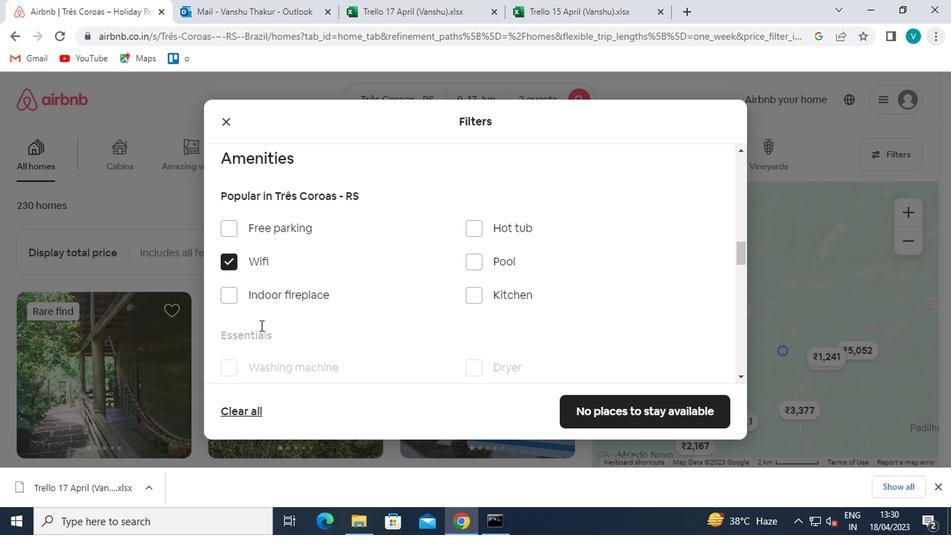
Action: Mouse moved to (226, 233)
Screenshot: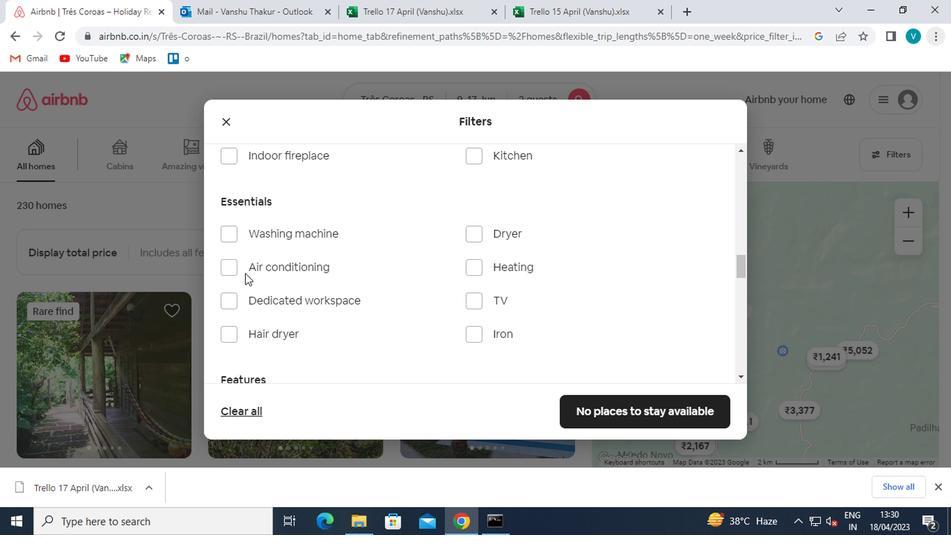 
Action: Mouse pressed left at (226, 233)
Screenshot: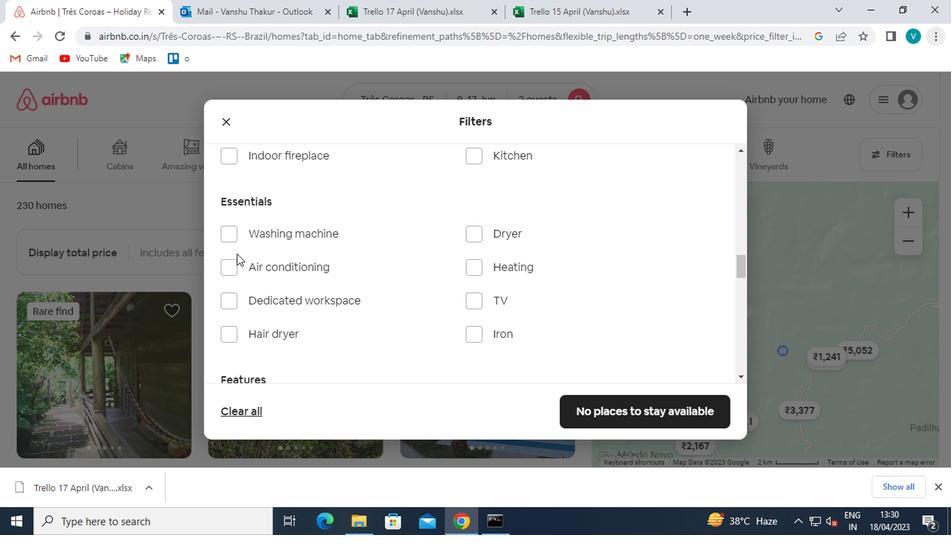 
Action: Mouse moved to (286, 233)
Screenshot: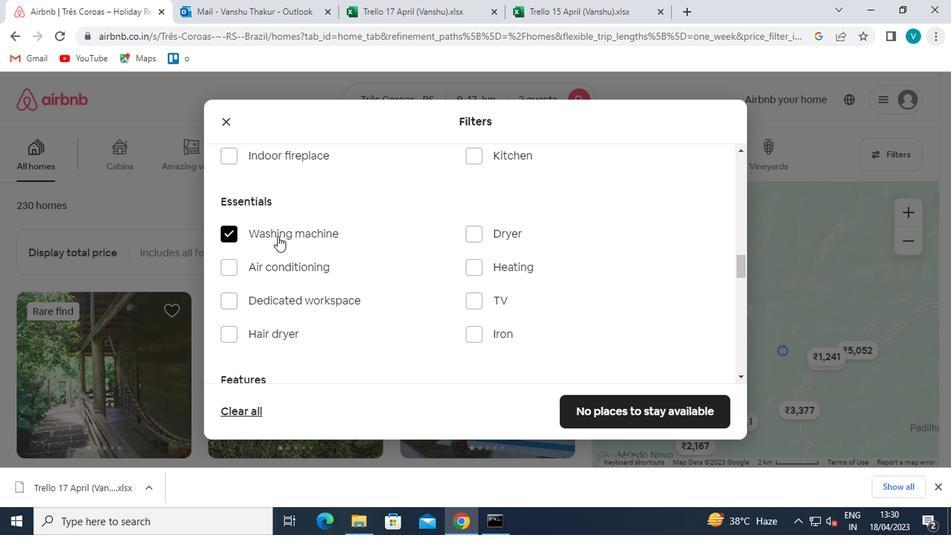 
Action: Mouse scrolled (286, 233) with delta (0, 0)
Screenshot: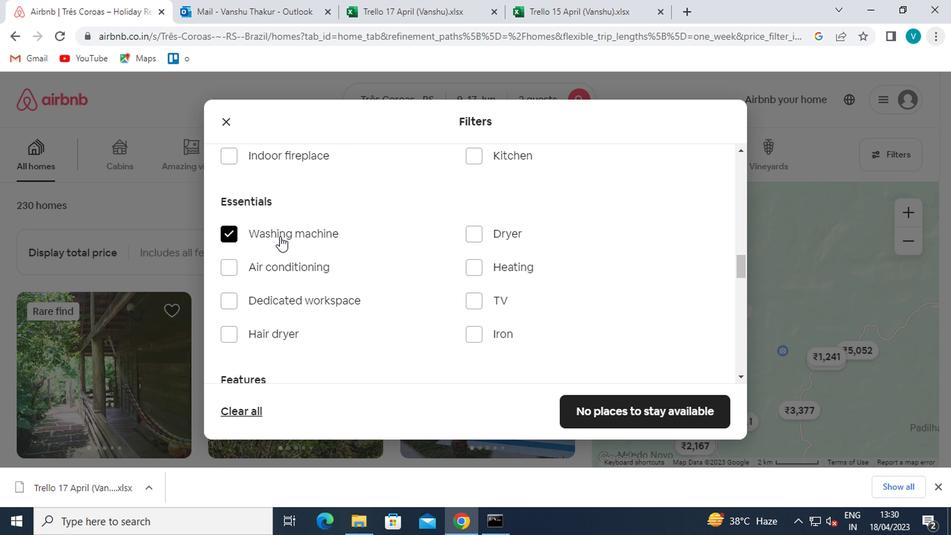 
Action: Mouse moved to (287, 233)
Screenshot: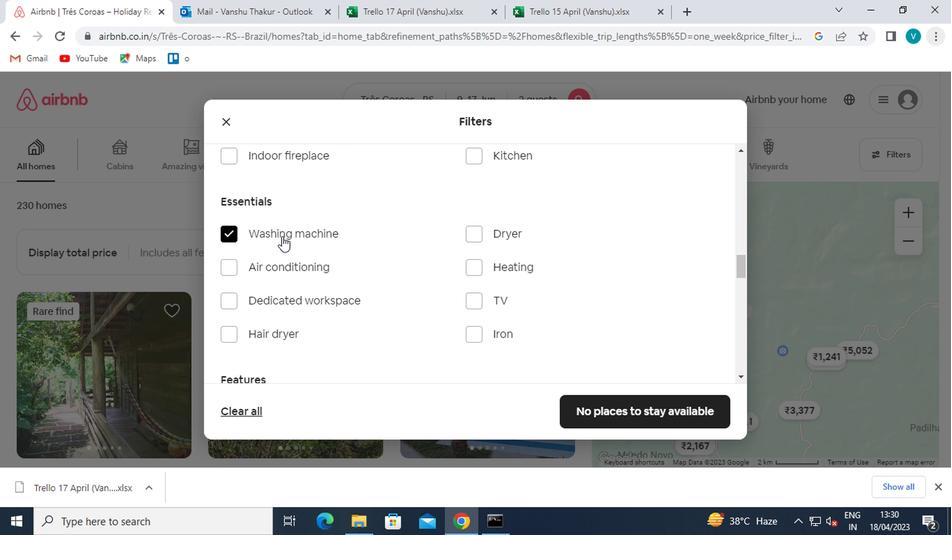 
Action: Mouse scrolled (287, 233) with delta (0, 0)
Screenshot: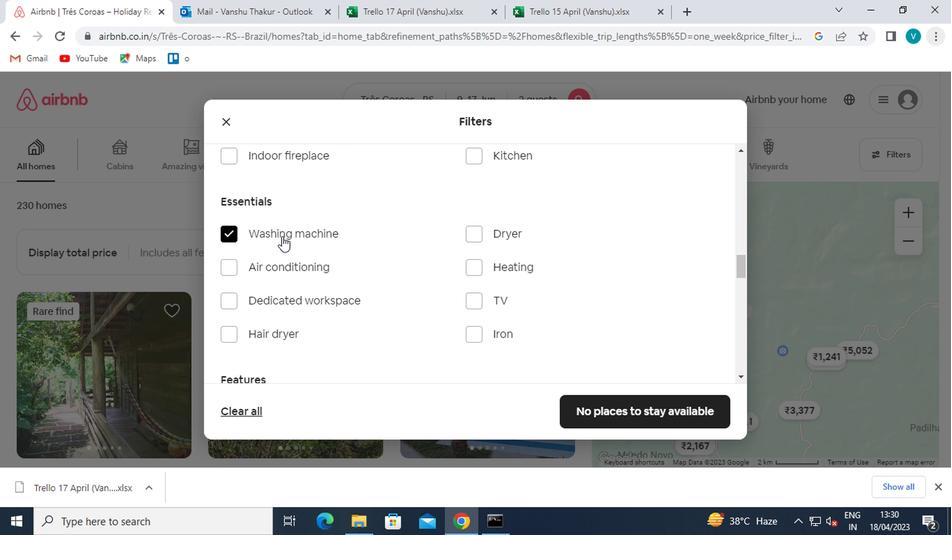 
Action: Mouse moved to (291, 235)
Screenshot: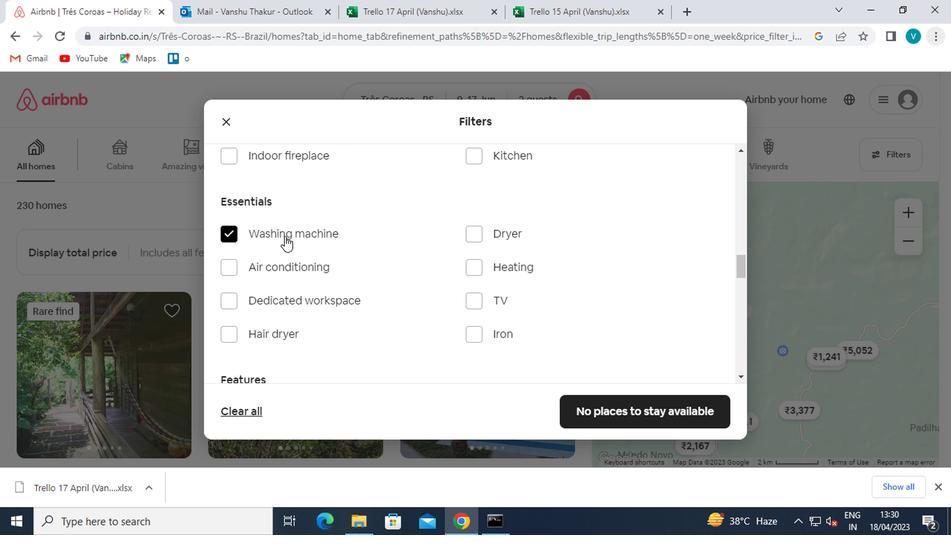 
Action: Mouse scrolled (291, 235) with delta (0, 0)
Screenshot: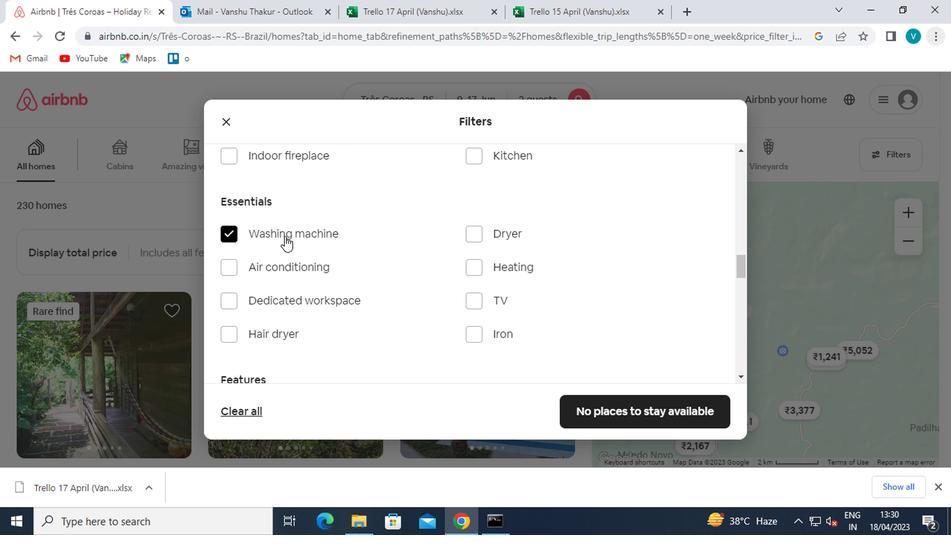 
Action: Mouse moved to (472, 287)
Screenshot: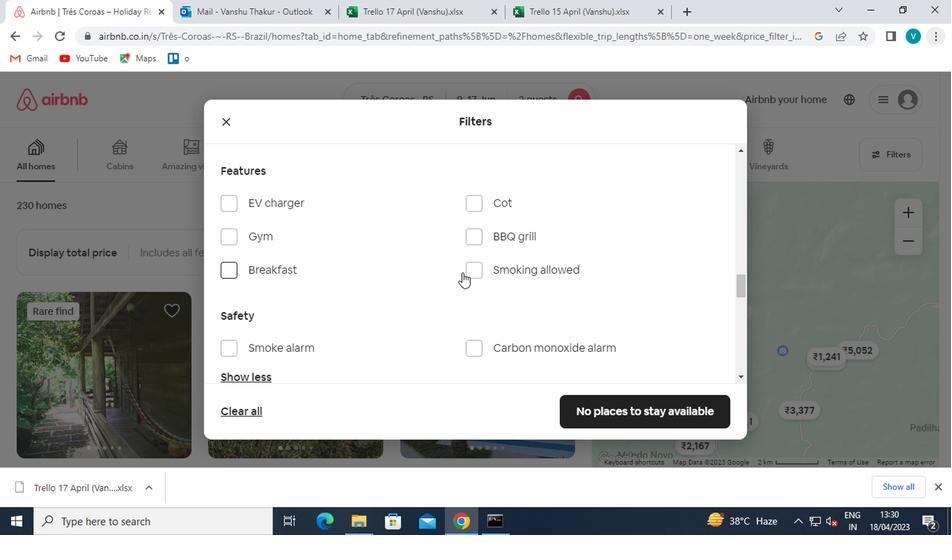 
Action: Mouse scrolled (472, 286) with delta (0, 0)
Screenshot: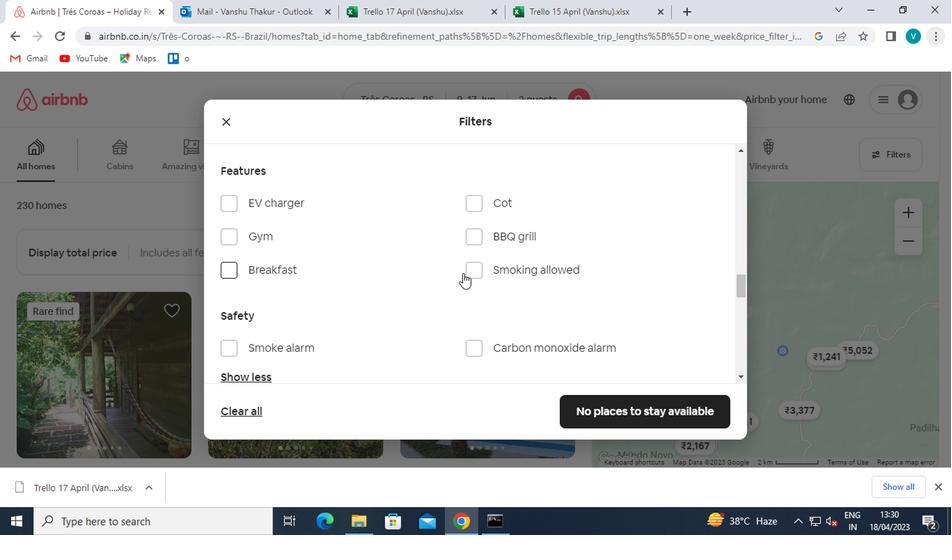 
Action: Mouse moved to (473, 287)
Screenshot: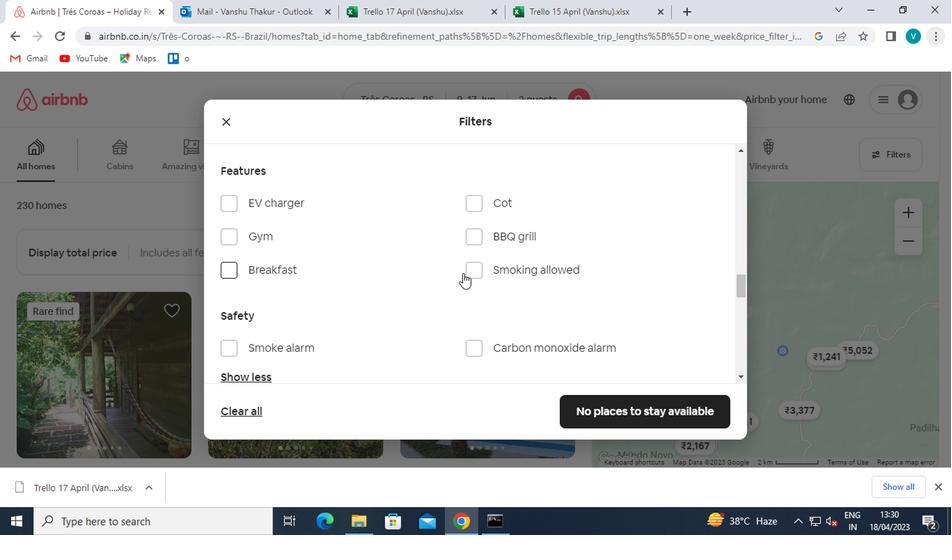 
Action: Mouse scrolled (473, 286) with delta (0, 0)
Screenshot: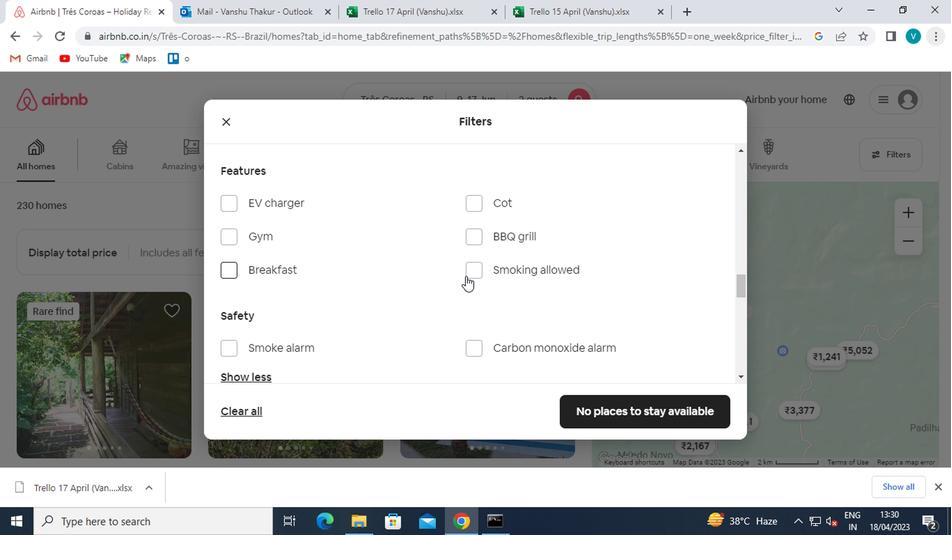 
Action: Mouse scrolled (473, 286) with delta (0, 0)
Screenshot: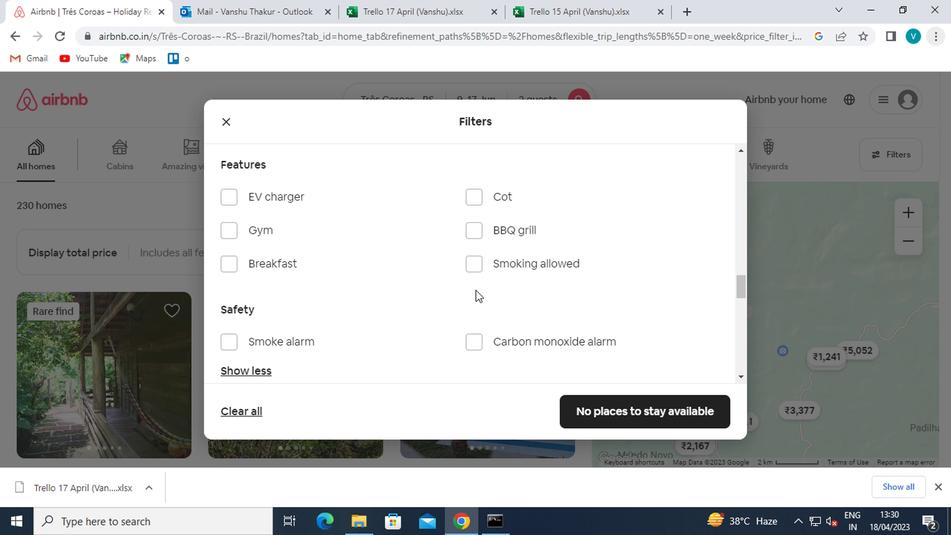 
Action: Mouse scrolled (473, 286) with delta (0, 0)
Screenshot: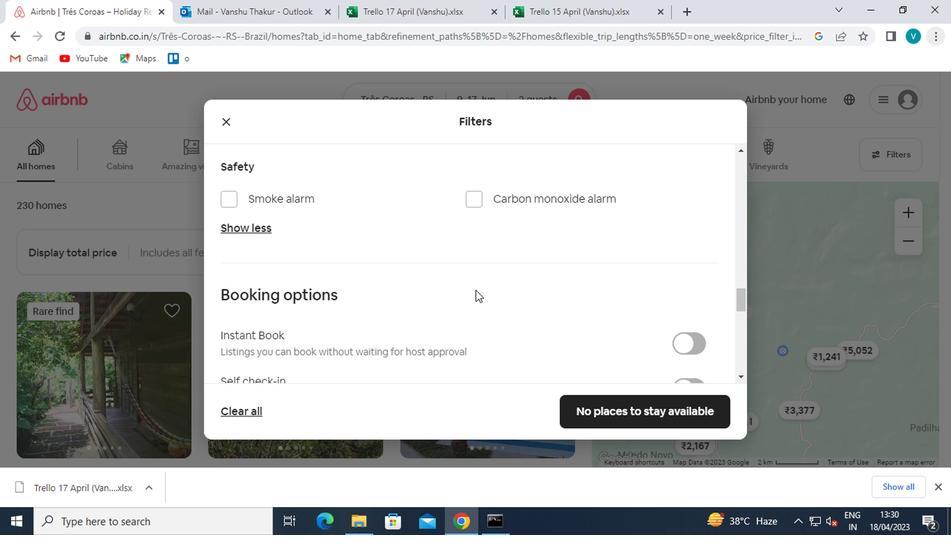 
Action: Mouse moved to (474, 289)
Screenshot: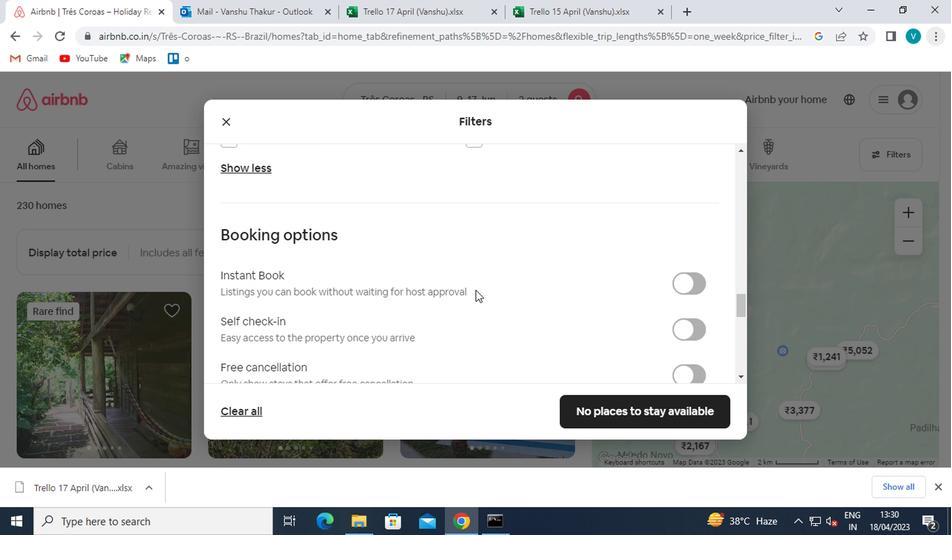
Action: Mouse scrolled (474, 288) with delta (0, 0)
Screenshot: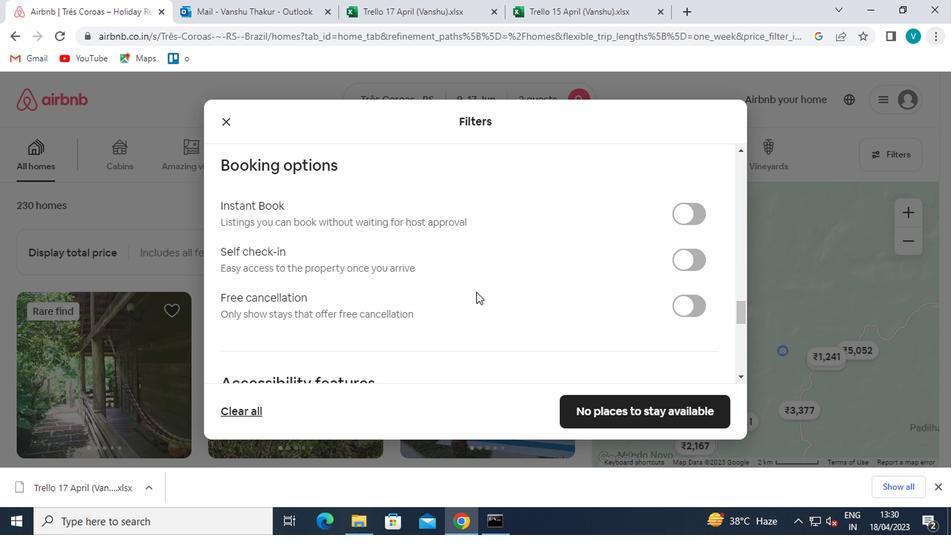 
Action: Mouse scrolled (474, 288) with delta (0, 0)
Screenshot: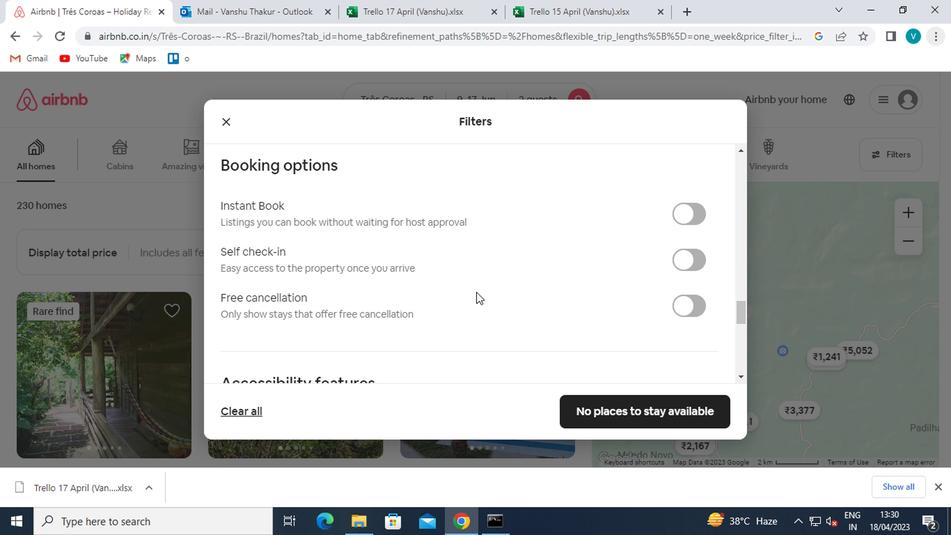 
Action: Mouse scrolled (474, 288) with delta (0, 0)
Screenshot: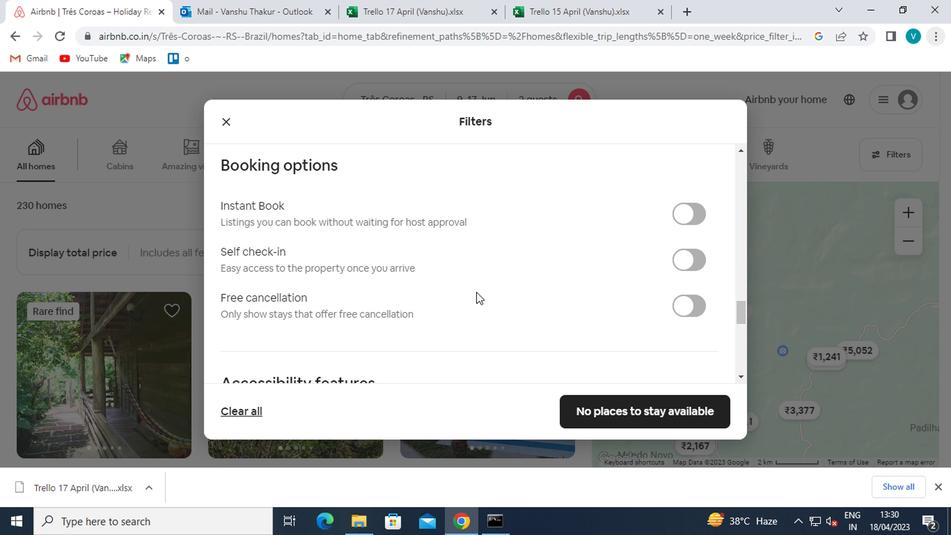 
Action: Mouse scrolled (474, 289) with delta (0, 0)
Screenshot: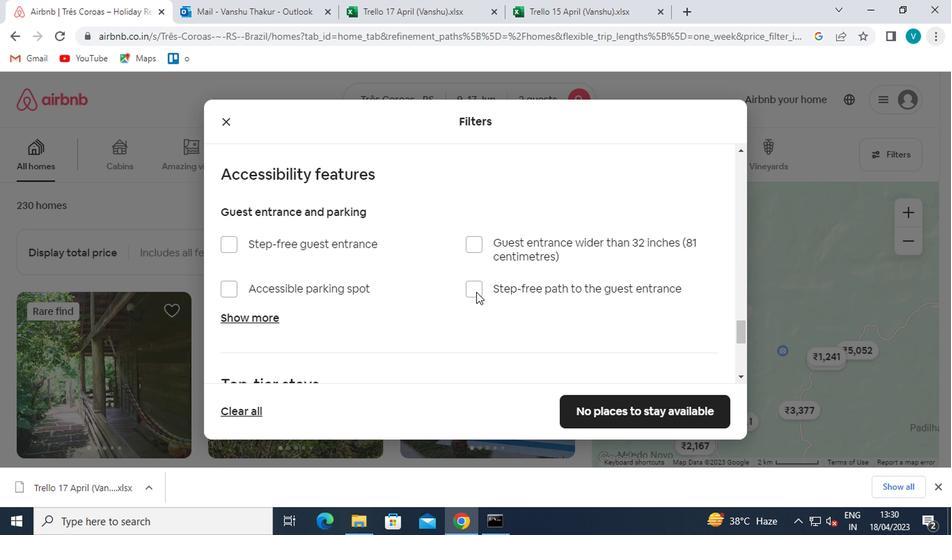 
Action: Mouse scrolled (474, 289) with delta (0, 0)
Screenshot: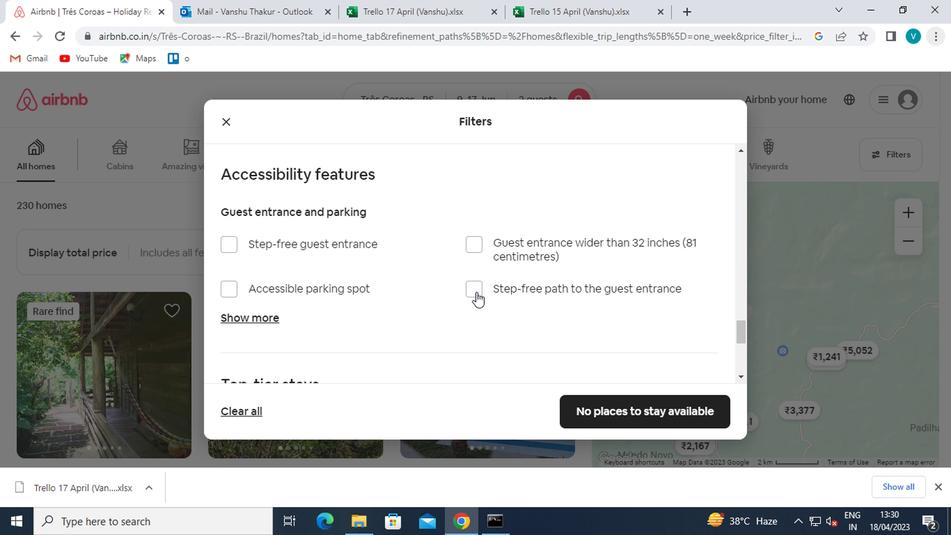 
Action: Mouse scrolled (474, 289) with delta (0, 0)
Screenshot: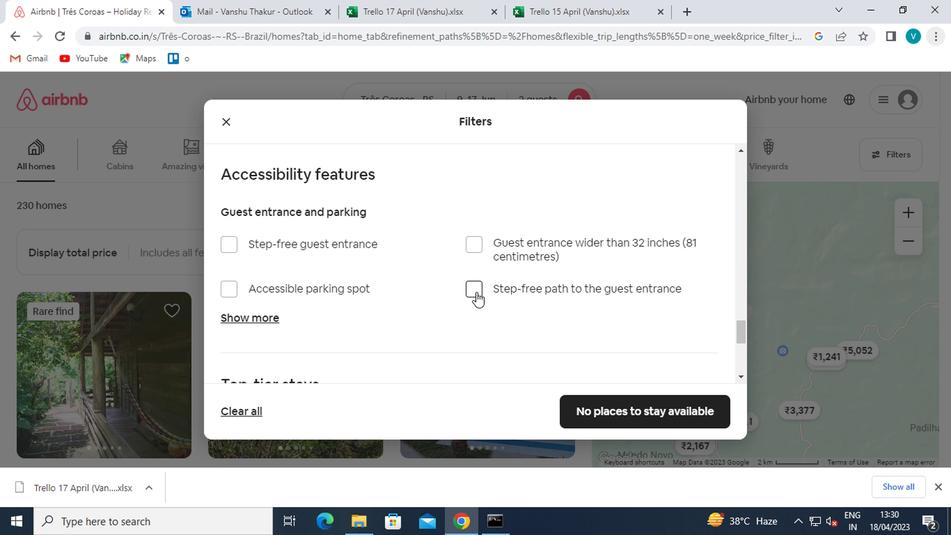 
Action: Mouse scrolled (474, 289) with delta (0, 0)
Screenshot: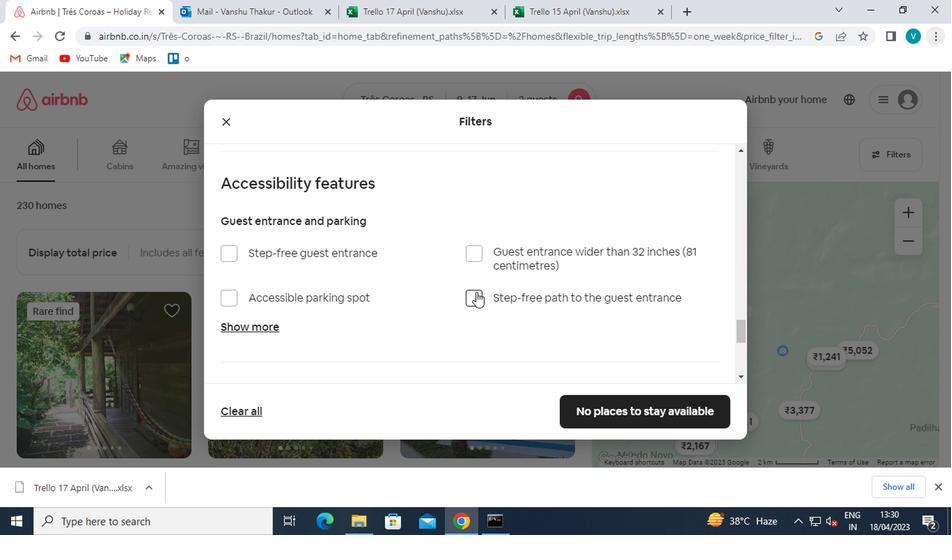 
Action: Mouse moved to (683, 321)
Screenshot: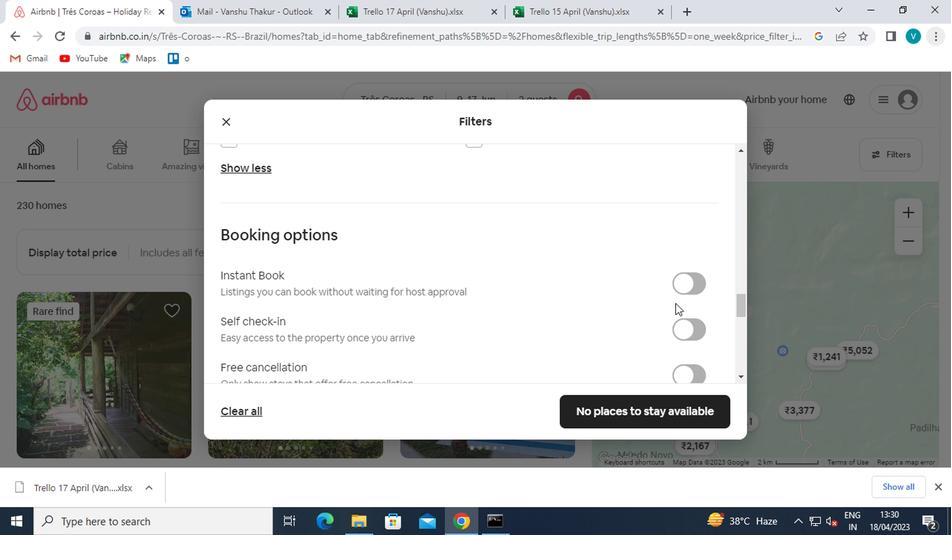 
Action: Mouse pressed left at (683, 321)
Screenshot: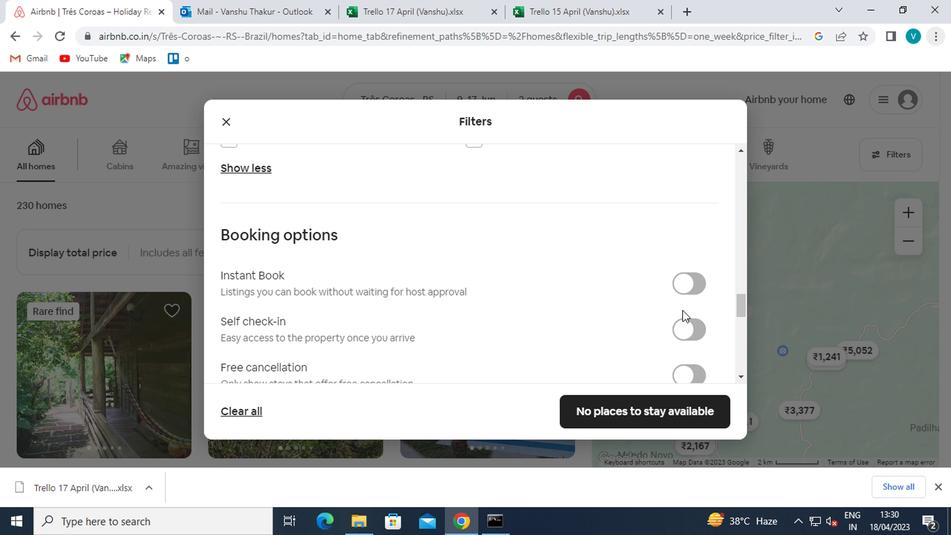 
Action: Mouse moved to (496, 287)
Screenshot: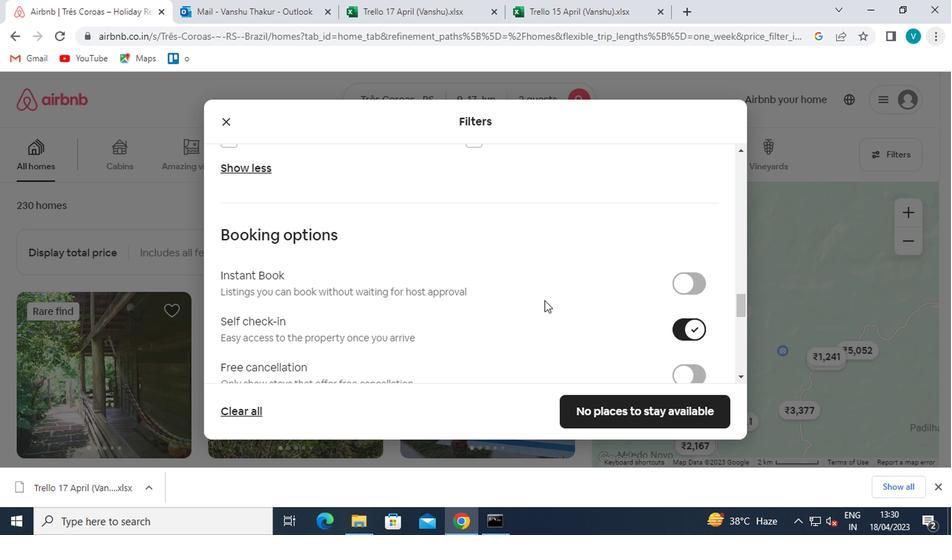 
Action: Mouse scrolled (496, 287) with delta (0, 0)
Screenshot: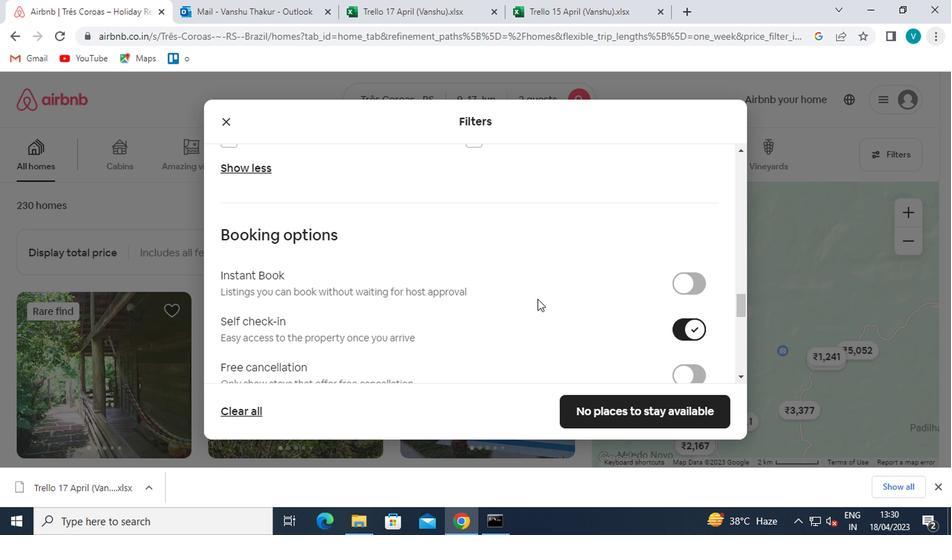 
Action: Mouse moved to (487, 287)
Screenshot: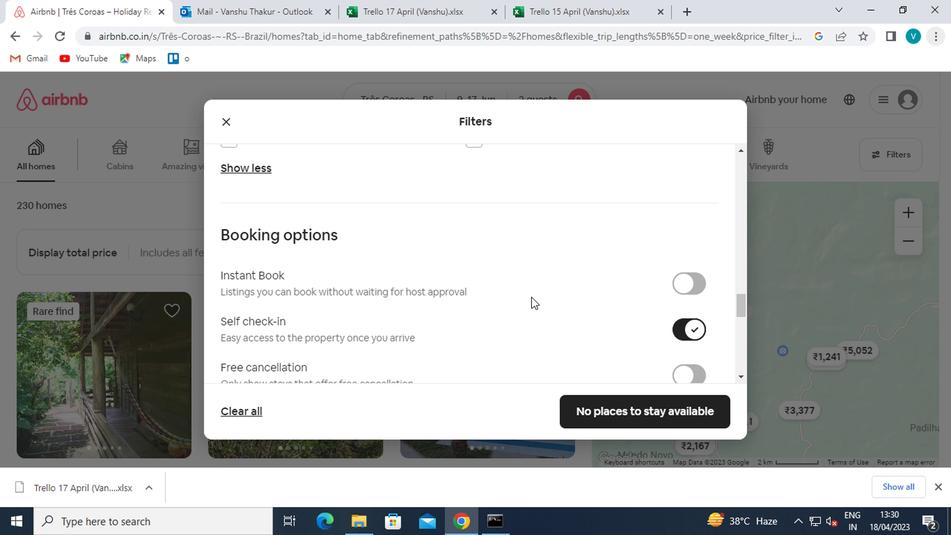 
Action: Mouse scrolled (487, 286) with delta (0, 0)
Screenshot: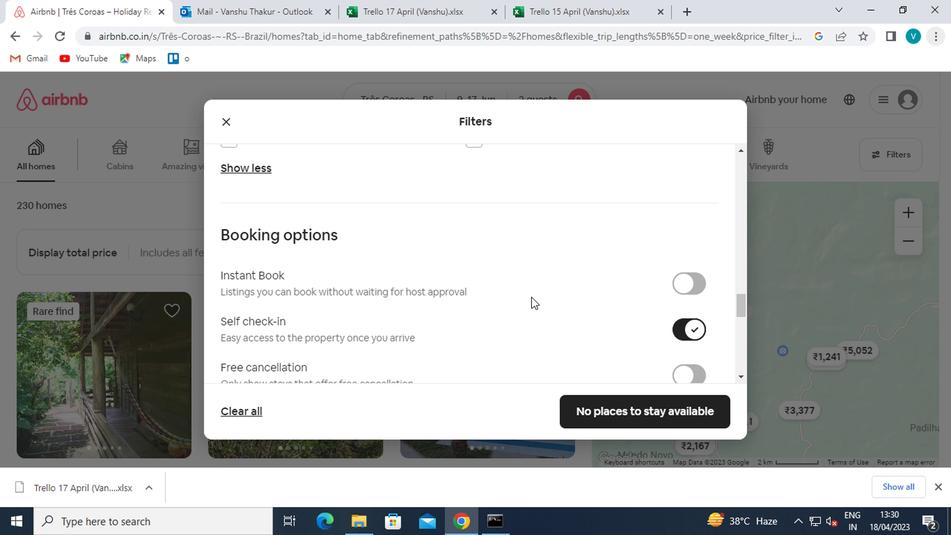 
Action: Mouse moved to (481, 287)
Screenshot: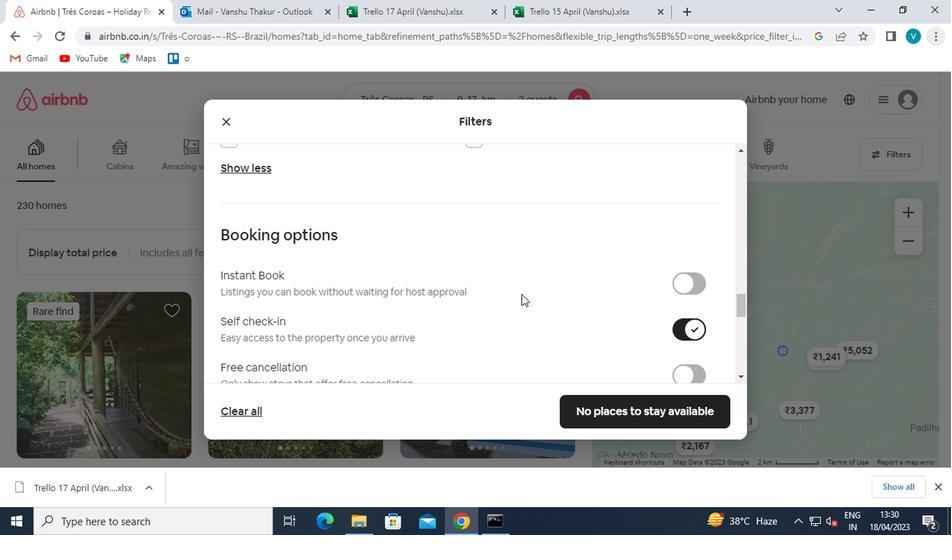 
Action: Mouse scrolled (481, 286) with delta (0, 0)
Screenshot: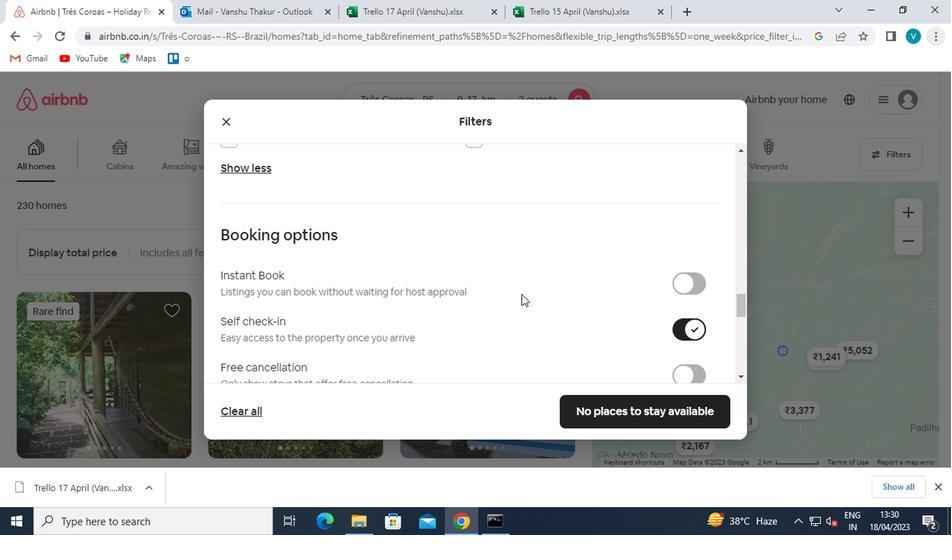 
Action: Mouse moved to (477, 287)
Screenshot: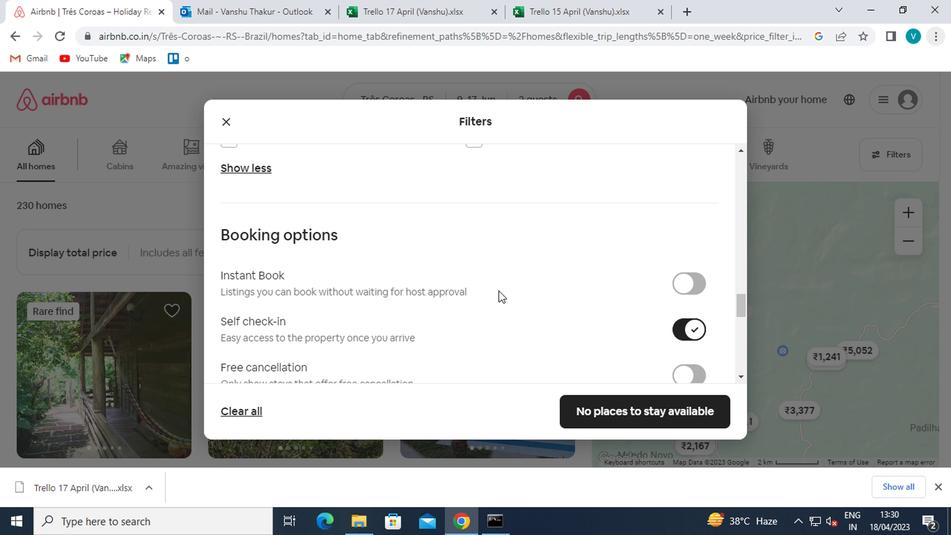 
Action: Mouse scrolled (477, 286) with delta (0, 0)
Screenshot: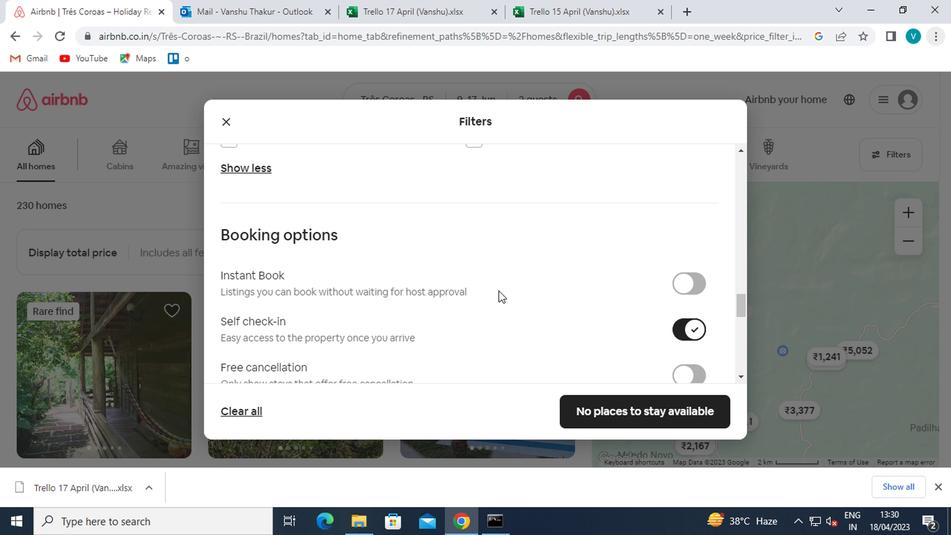 
Action: Mouse moved to (407, 282)
Screenshot: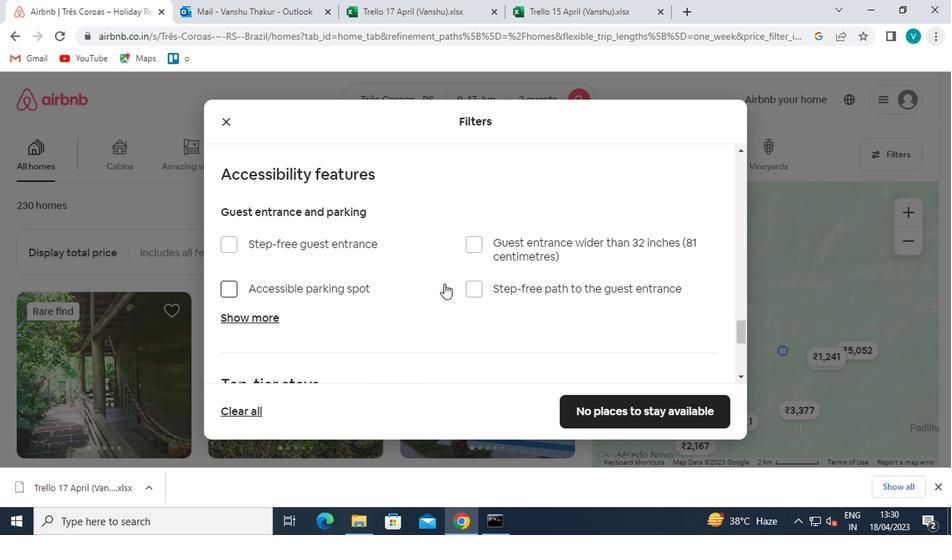 
Action: Mouse scrolled (407, 281) with delta (0, 0)
Screenshot: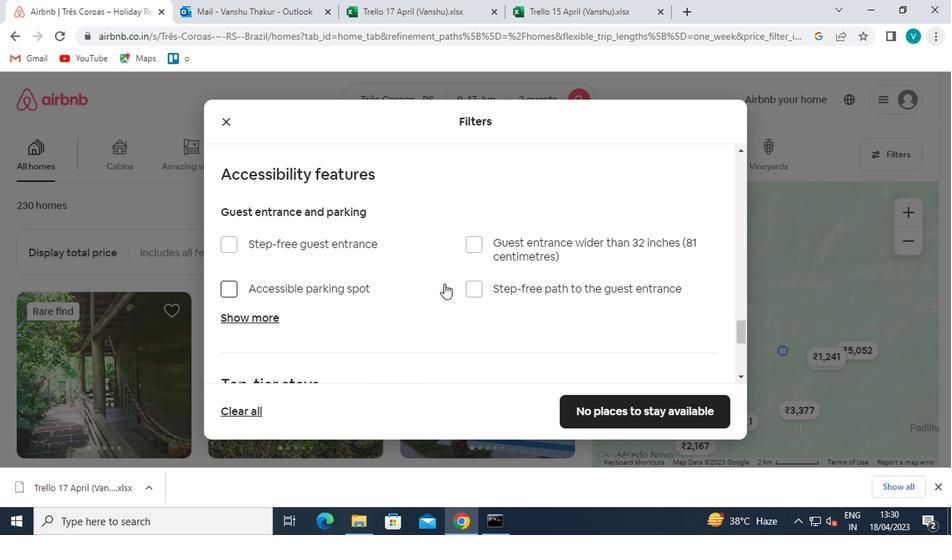 
Action: Mouse moved to (403, 283)
Screenshot: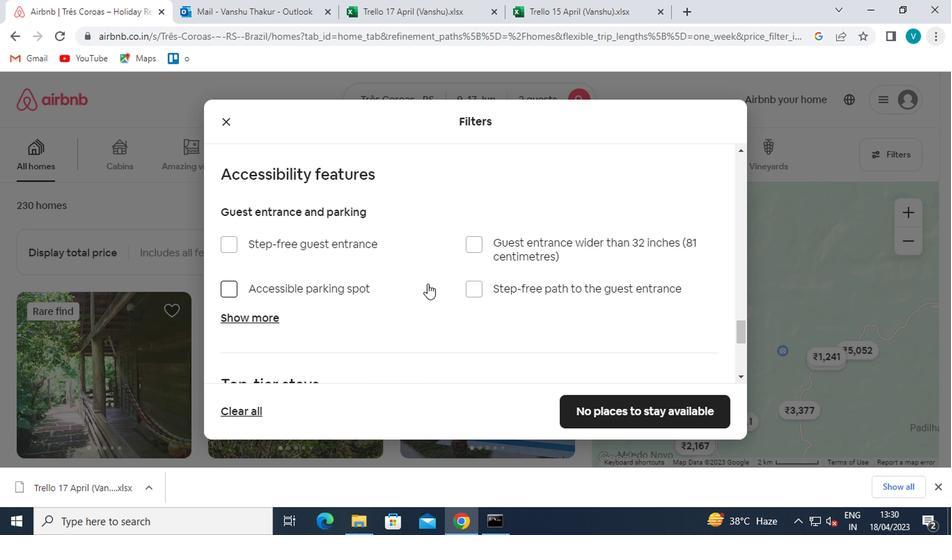 
Action: Mouse scrolled (403, 283) with delta (0, 0)
Screenshot: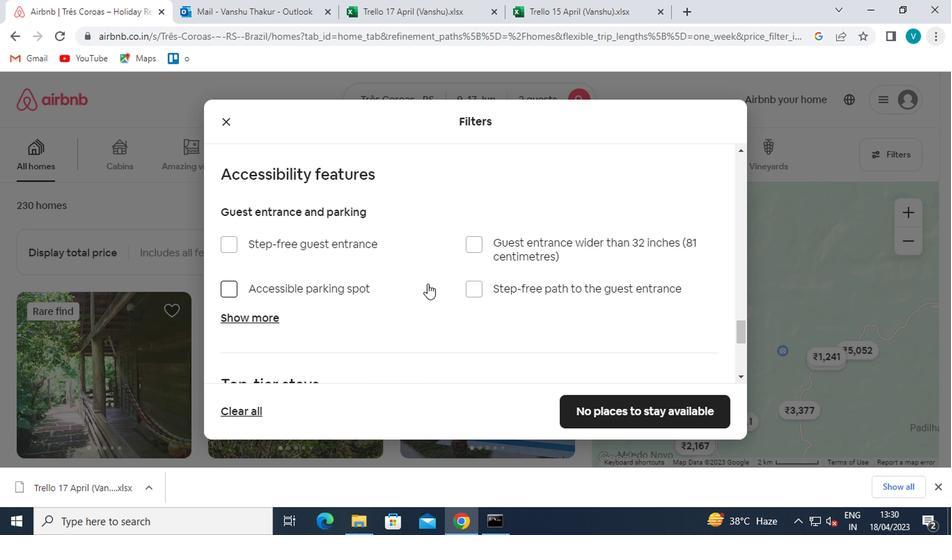 
Action: Mouse moved to (376, 290)
Screenshot: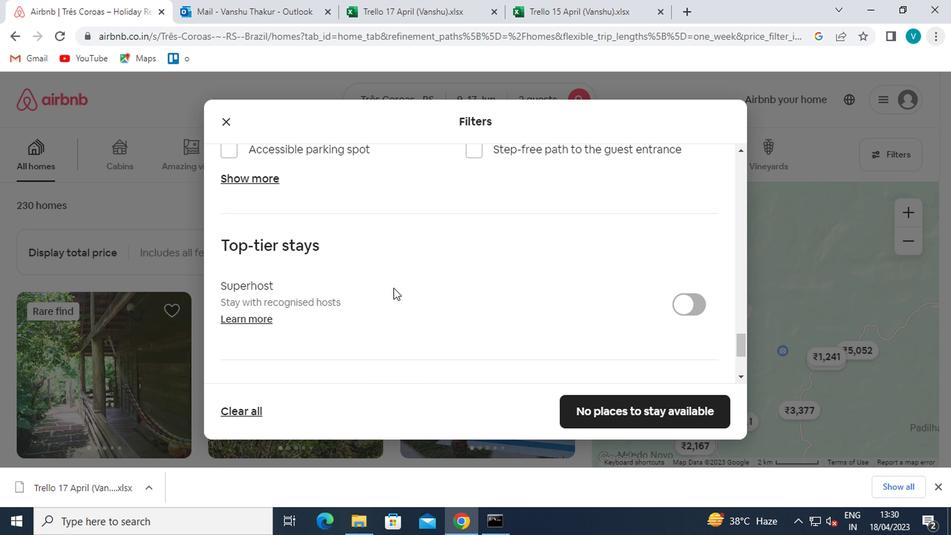 
Action: Mouse scrolled (376, 291) with delta (0, 0)
Screenshot: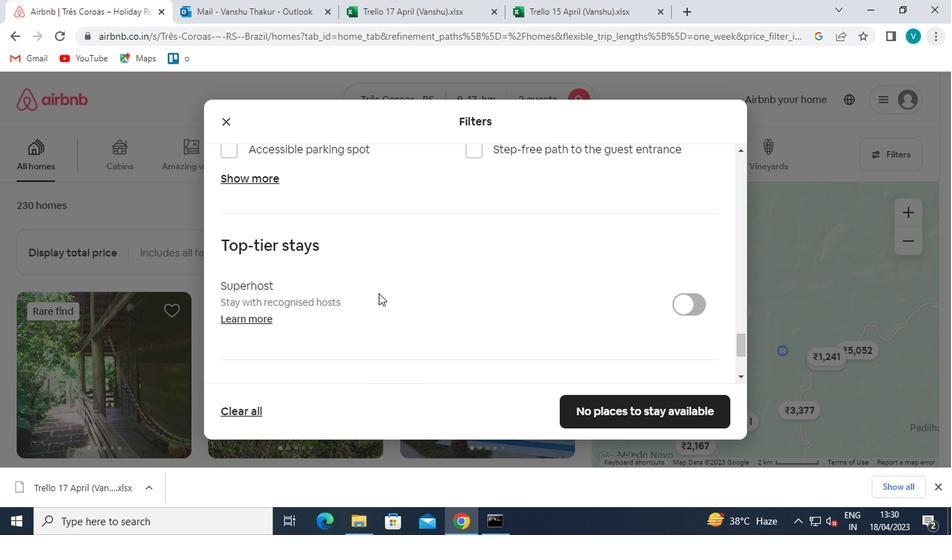 
Action: Mouse scrolled (376, 291) with delta (0, 0)
Screenshot: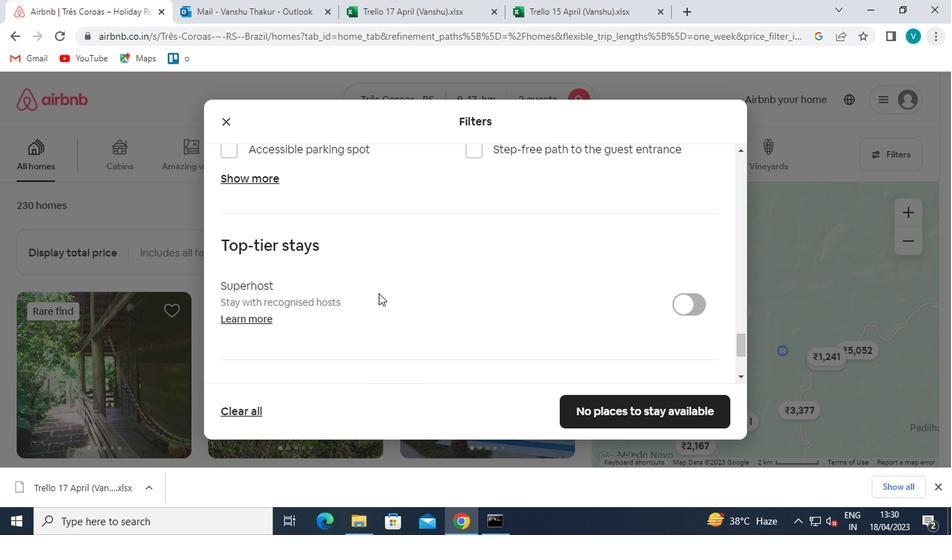 
Action: Mouse scrolled (376, 291) with delta (0, 0)
Screenshot: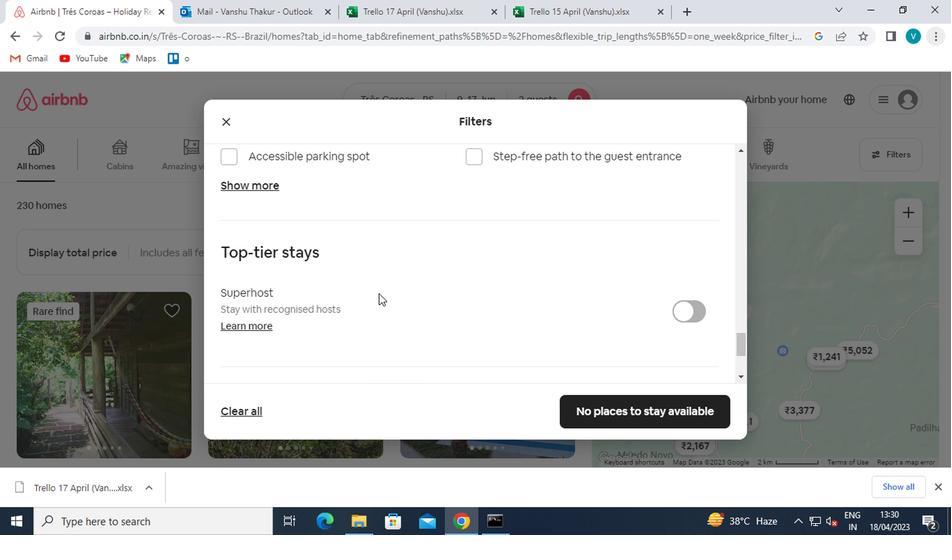 
Action: Mouse scrolled (376, 289) with delta (0, 0)
Screenshot: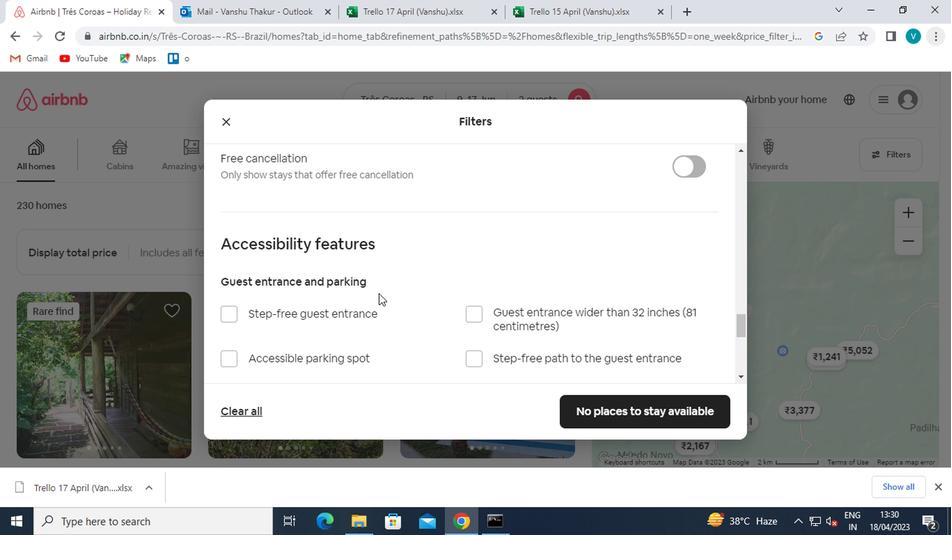 
Action: Mouse scrolled (376, 289) with delta (0, 0)
Screenshot: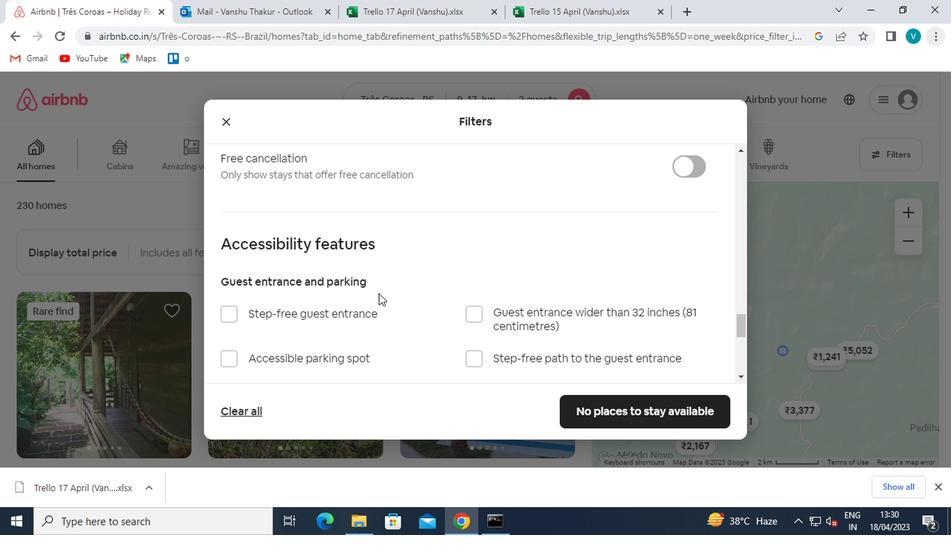 
Action: Mouse scrolled (376, 289) with delta (0, 0)
Screenshot: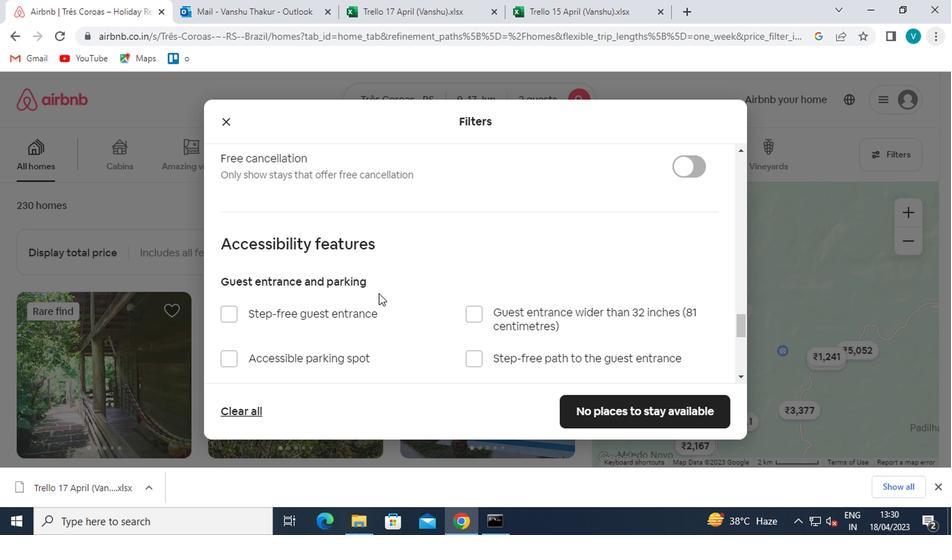 
Action: Mouse scrolled (376, 289) with delta (0, 0)
Screenshot: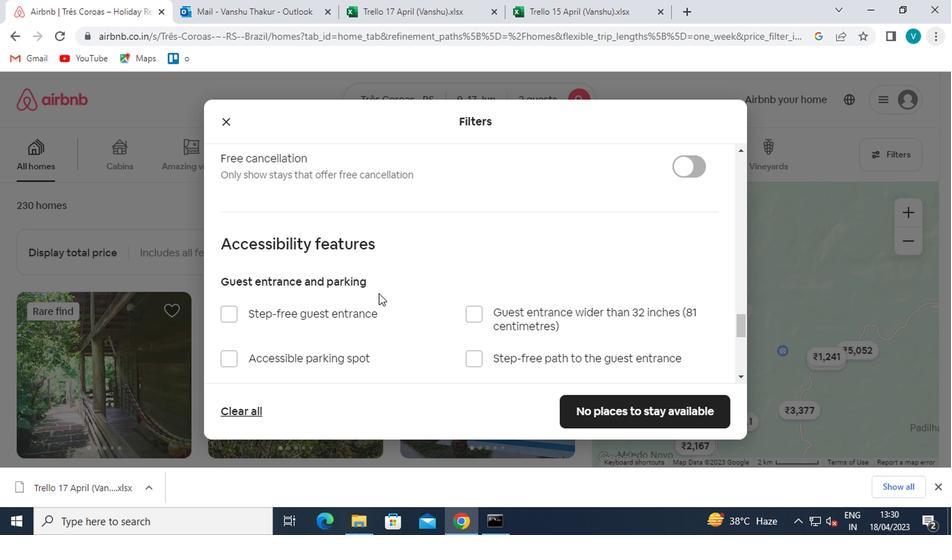 
Action: Mouse moved to (376, 290)
Screenshot: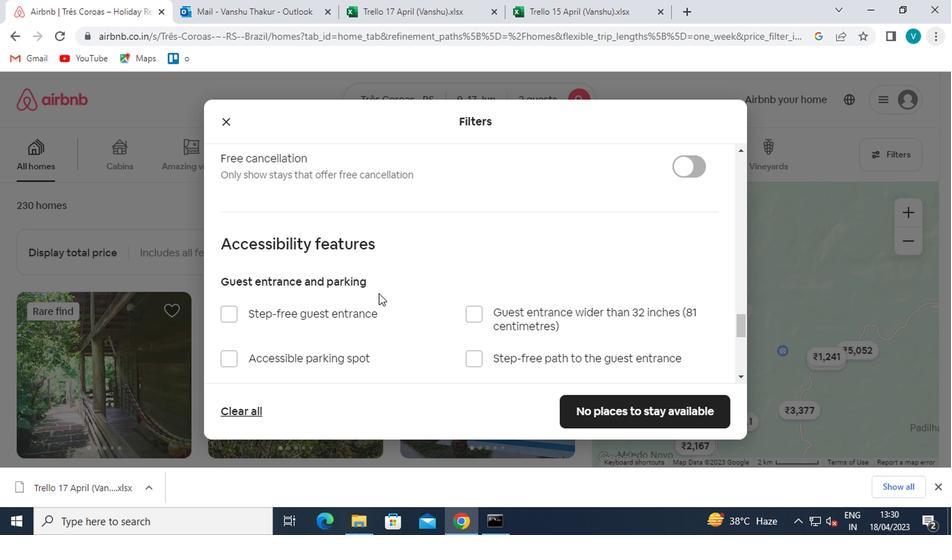 
Action: Mouse scrolled (376, 289) with delta (0, 0)
Screenshot: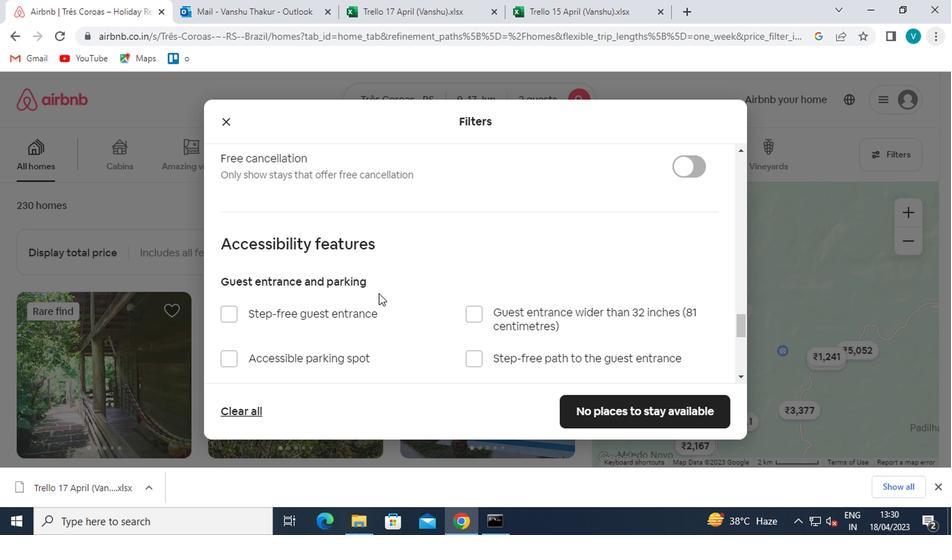 
Action: Mouse moved to (376, 291)
Screenshot: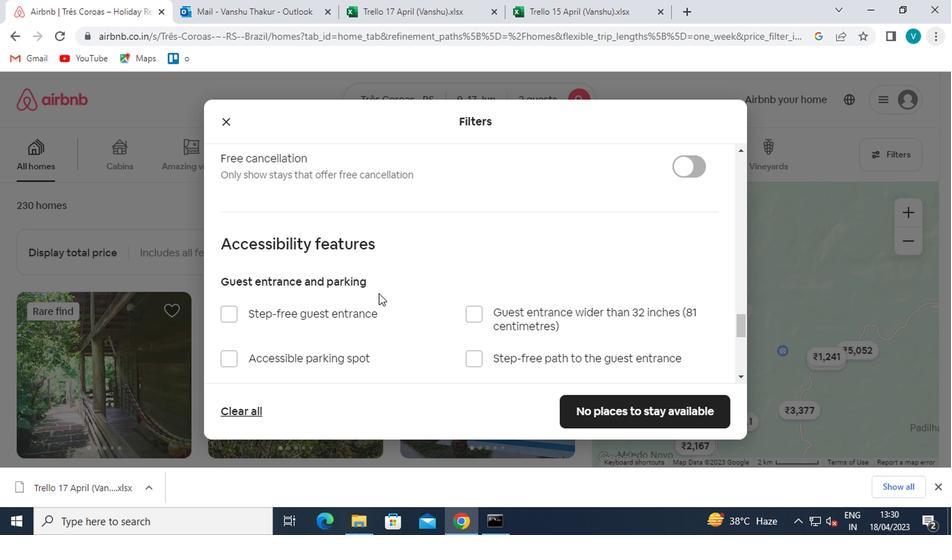 
Action: Mouse scrolled (376, 290) with delta (0, 0)
Screenshot: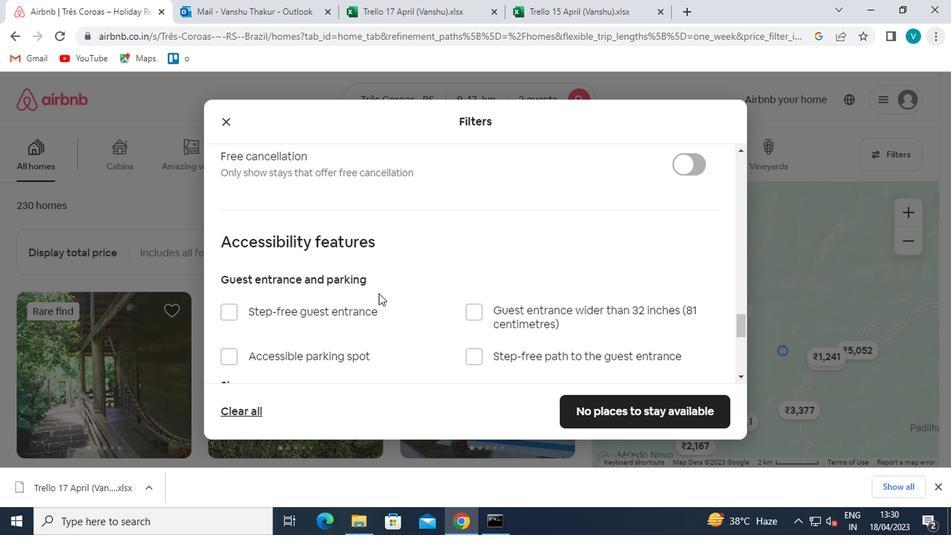 
Action: Mouse scrolled (376, 290) with delta (0, 0)
Screenshot: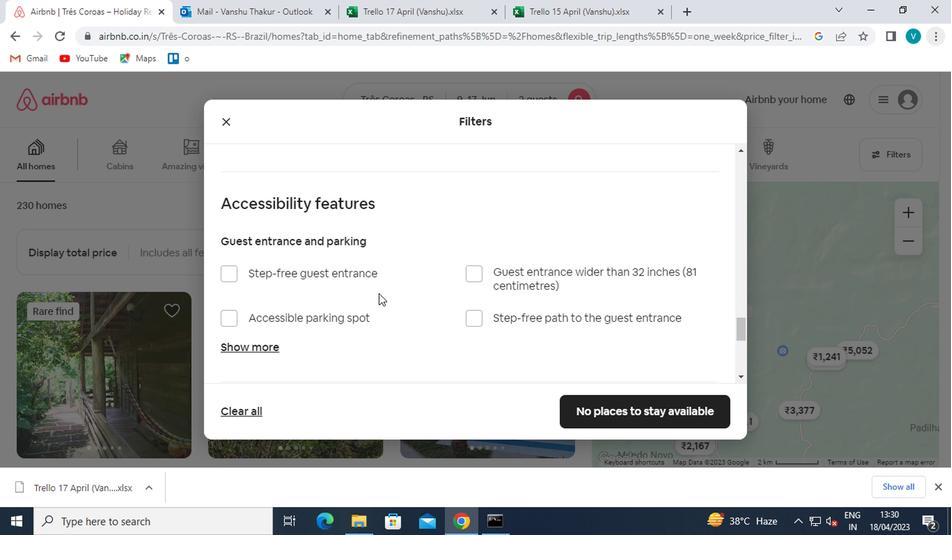 
Action: Mouse scrolled (376, 292) with delta (0, 0)
Screenshot: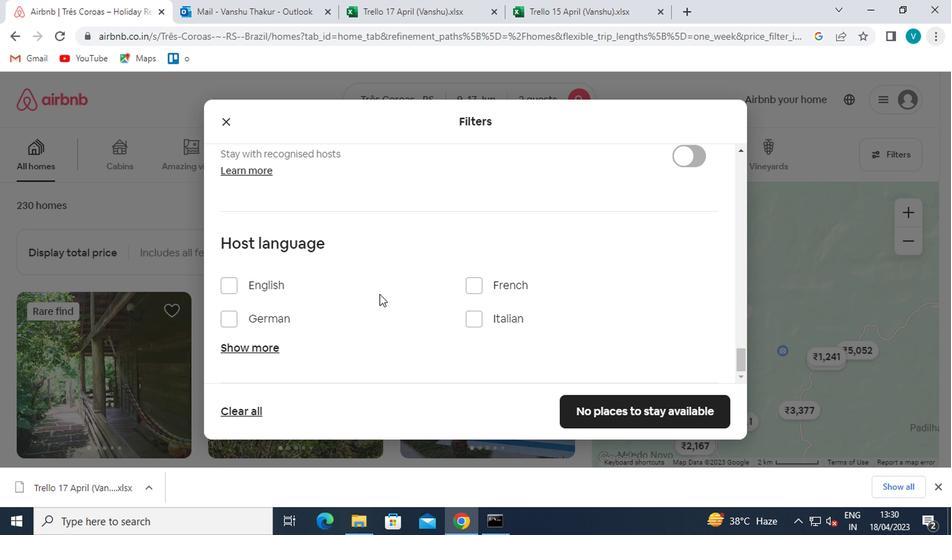
Action: Mouse moved to (380, 292)
Screenshot: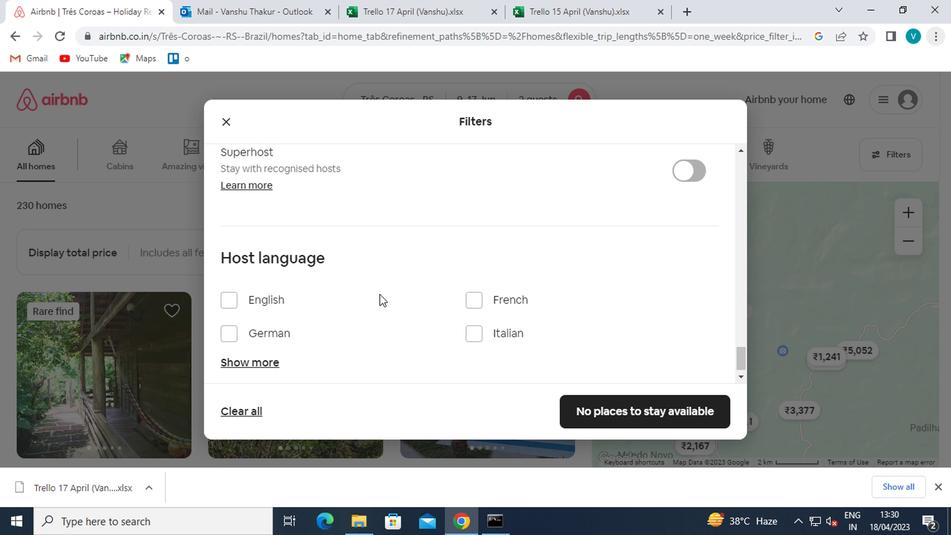 
Action: Mouse scrolled (380, 292) with delta (0, 0)
Screenshot: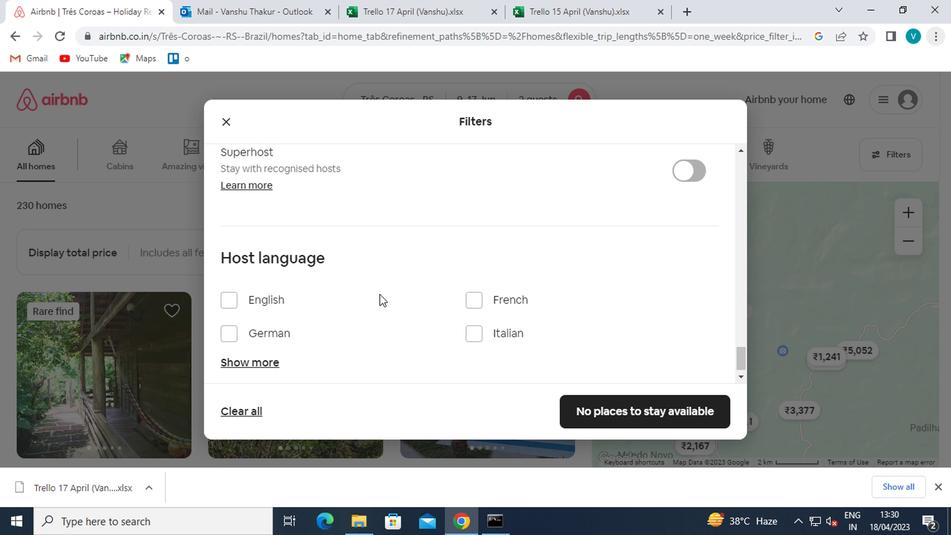 
Action: Mouse moved to (251, 347)
Screenshot: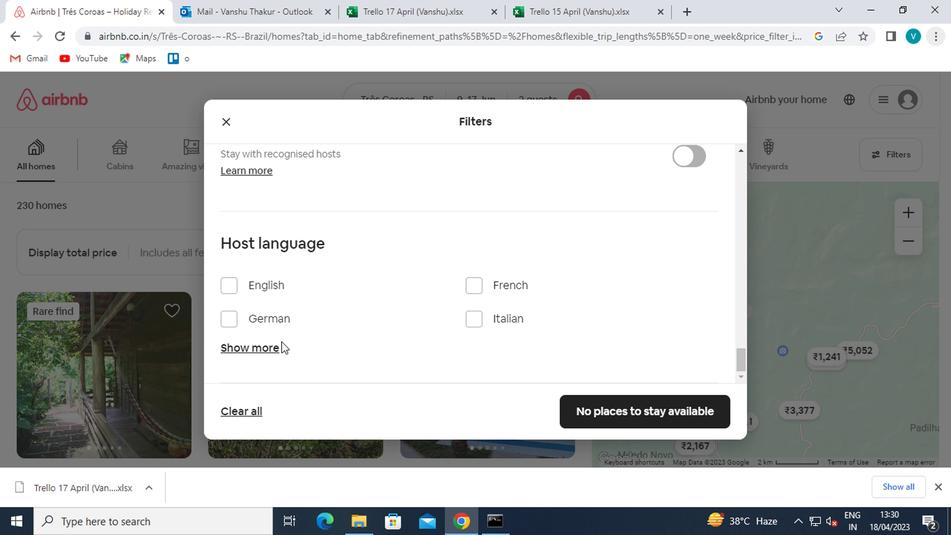 
Action: Mouse pressed left at (251, 347)
Screenshot: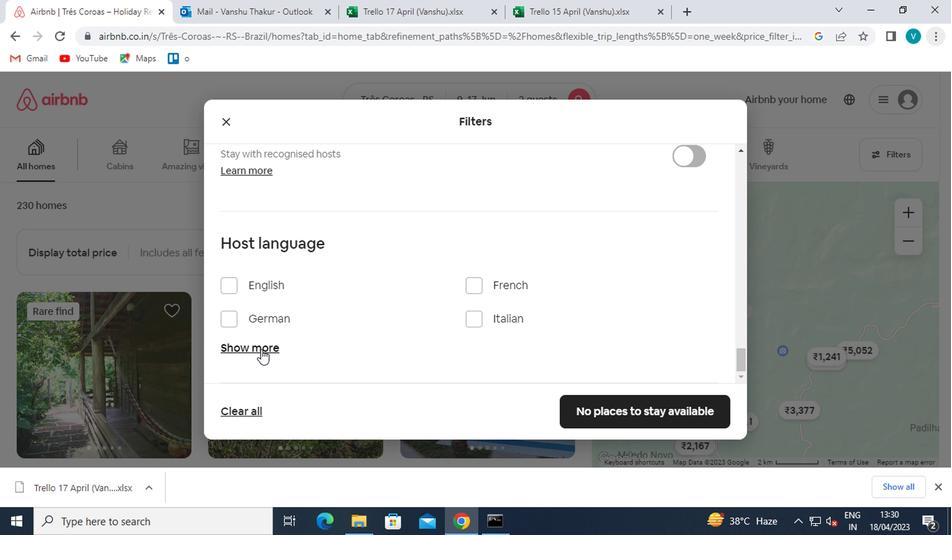 
Action: Mouse scrolled (251, 346) with delta (0, 0)
Screenshot: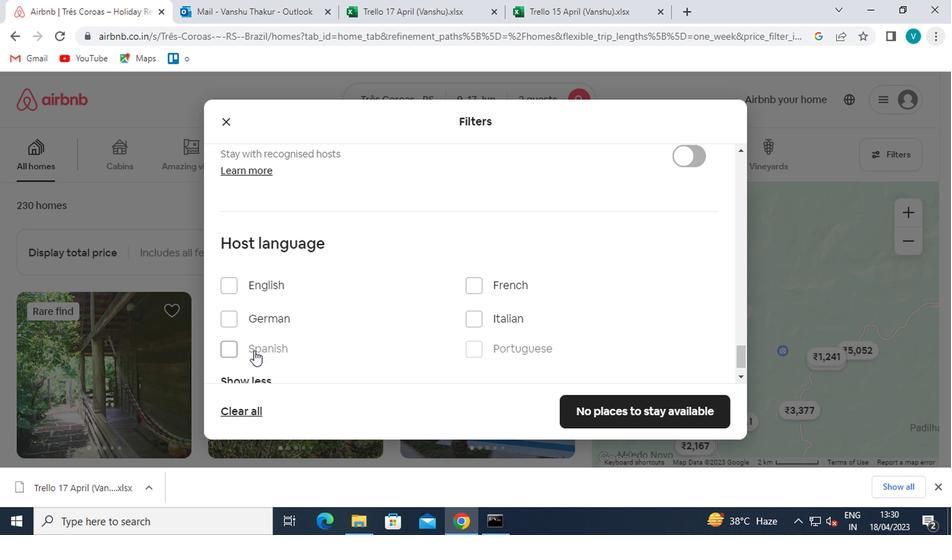 
Action: Mouse scrolled (251, 346) with delta (0, 0)
Screenshot: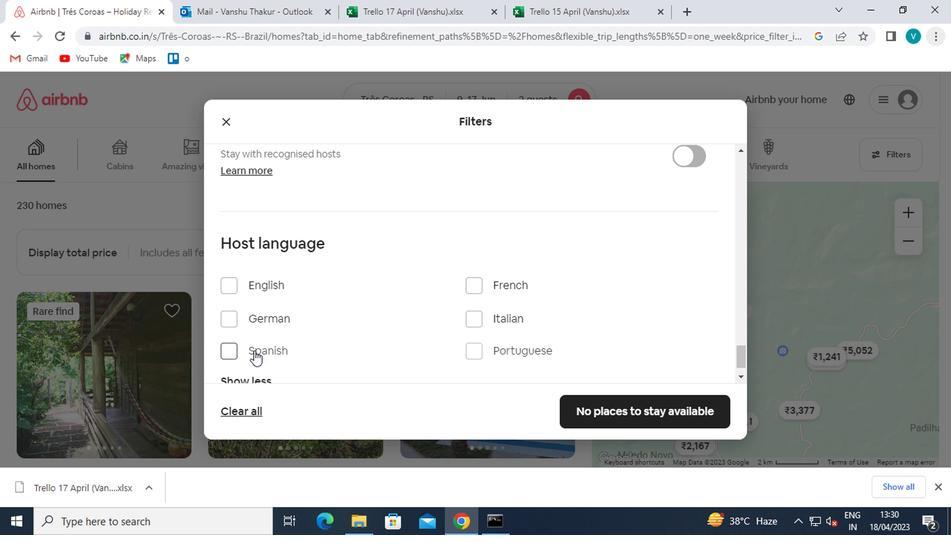 
Action: Mouse moved to (231, 320)
Screenshot: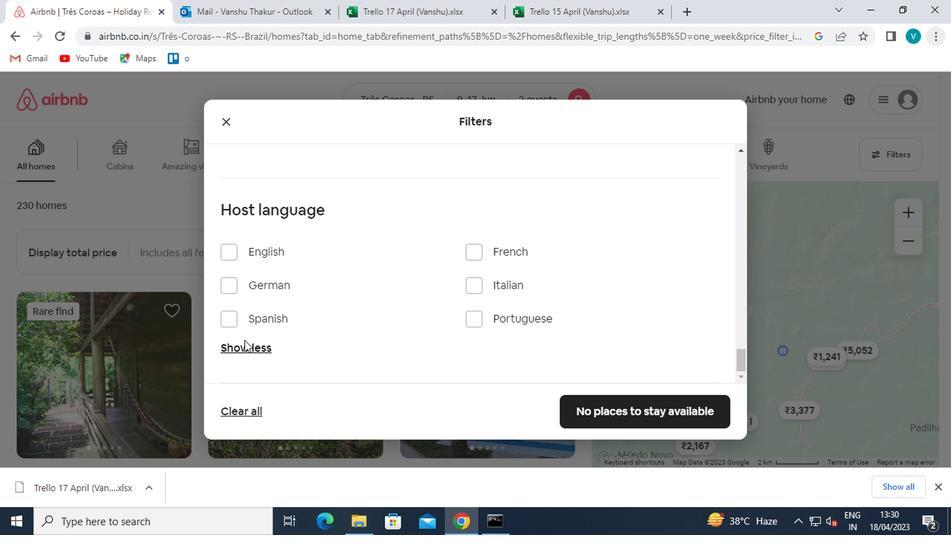 
Action: Mouse pressed left at (231, 320)
Screenshot: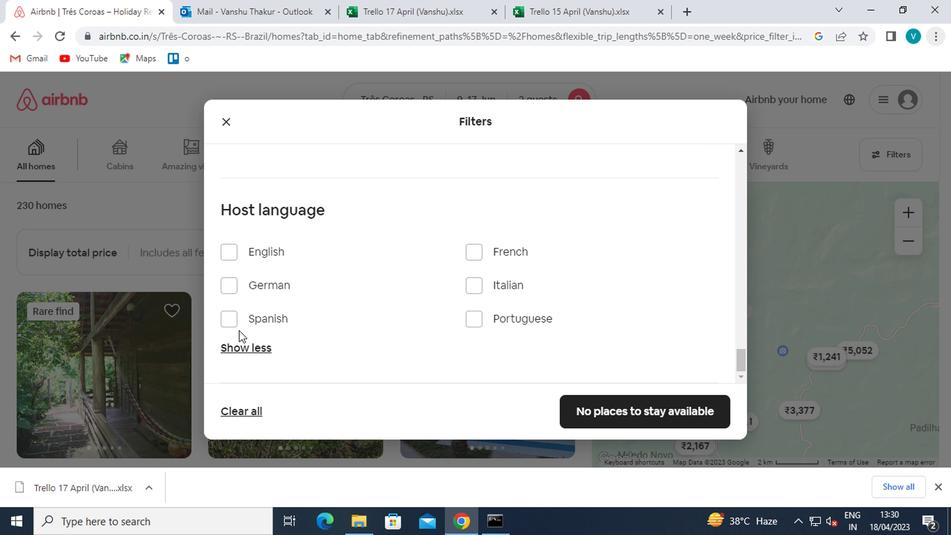 
Action: Mouse moved to (609, 402)
Screenshot: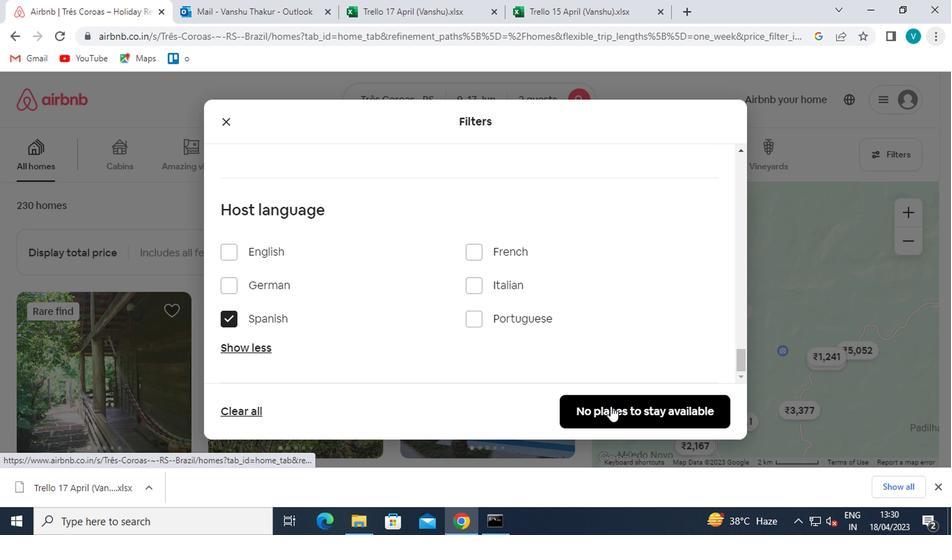 
Action: Mouse pressed left at (609, 402)
Screenshot: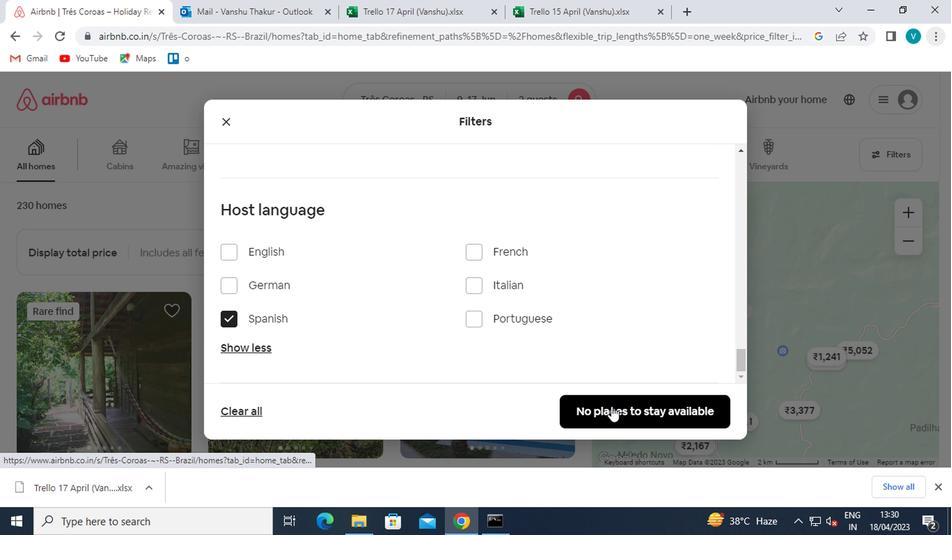 
Action: Mouse moved to (606, 400)
Screenshot: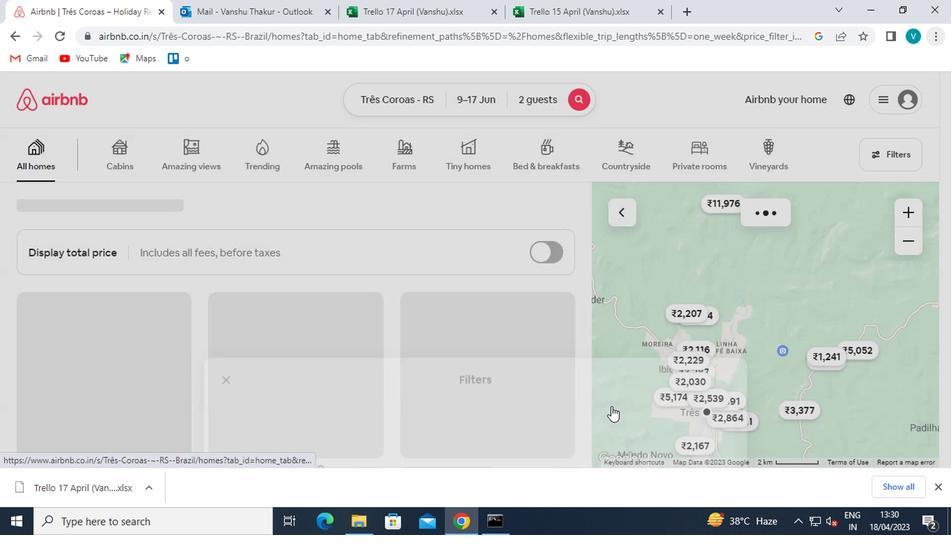
